 Task: Find connections with filter location Dampit with filter topic #personaltraining with filter profile language English with filter current company Coding Club with filter school St Anns High School (SSC) with filter industry Accommodation Services with filter service category Pricing Strategy with filter keywords title Business Analyst
Action: Mouse moved to (545, 61)
Screenshot: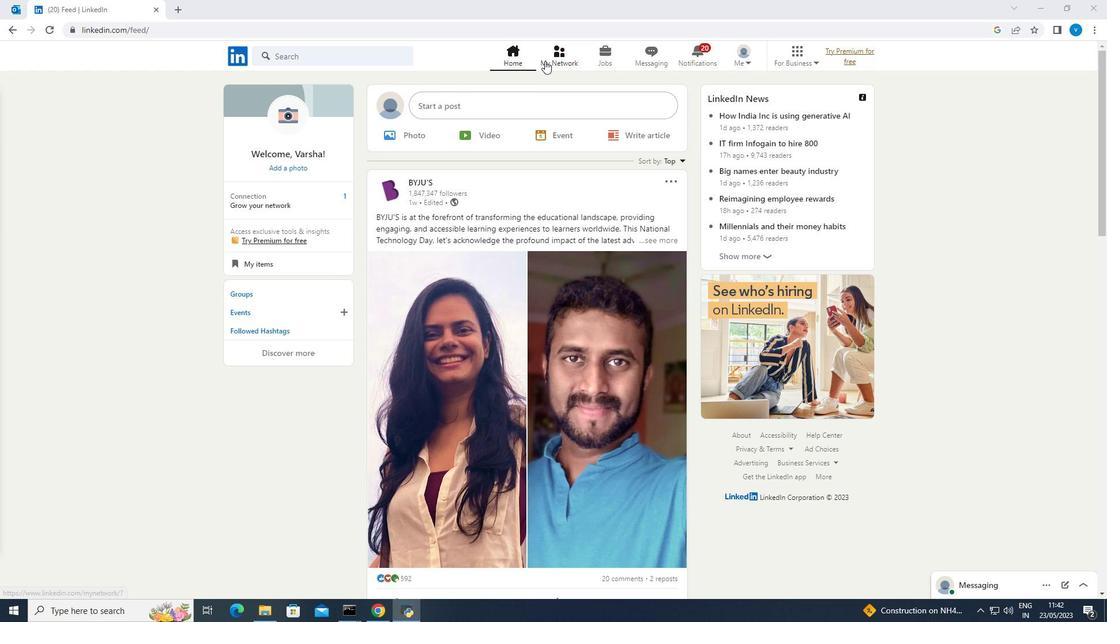 
Action: Mouse pressed left at (545, 61)
Screenshot: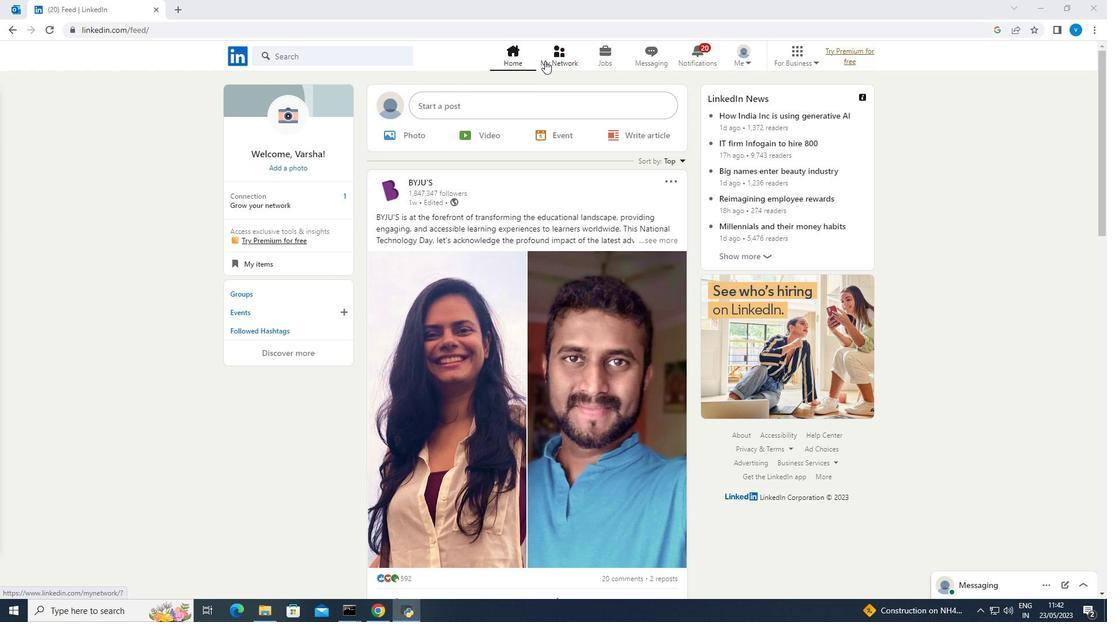 
Action: Mouse moved to (339, 123)
Screenshot: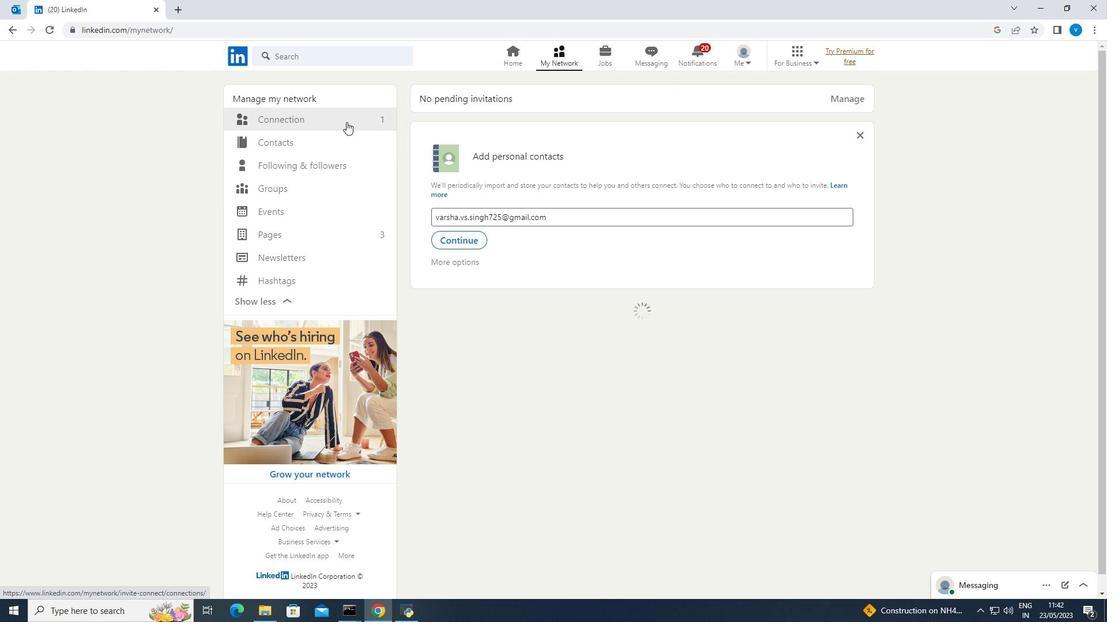 
Action: Mouse pressed left at (339, 123)
Screenshot: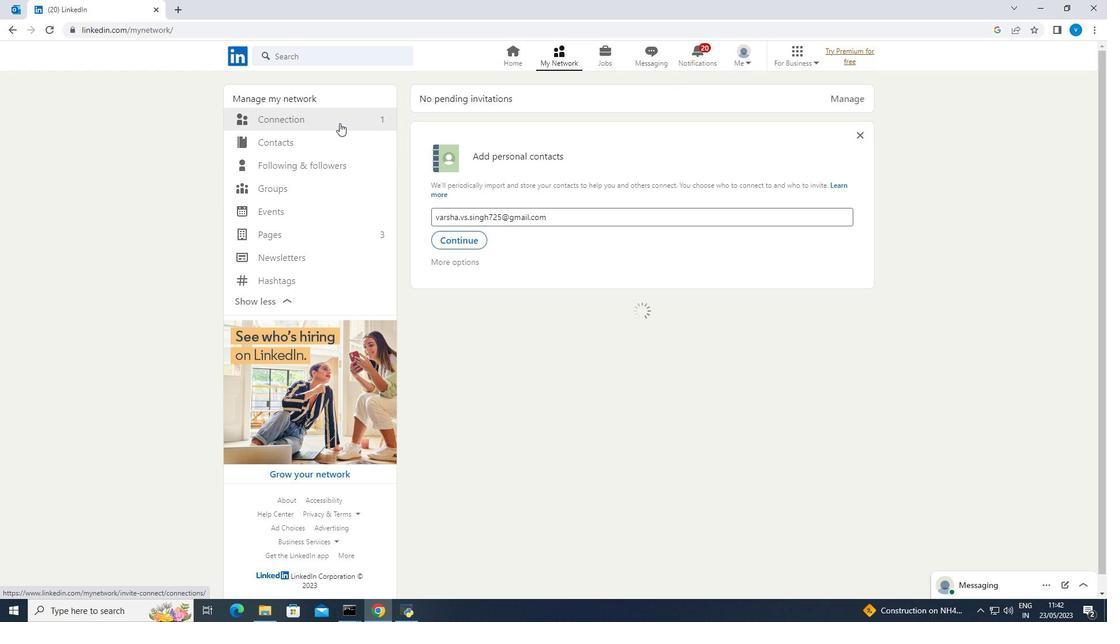 
Action: Mouse moved to (627, 119)
Screenshot: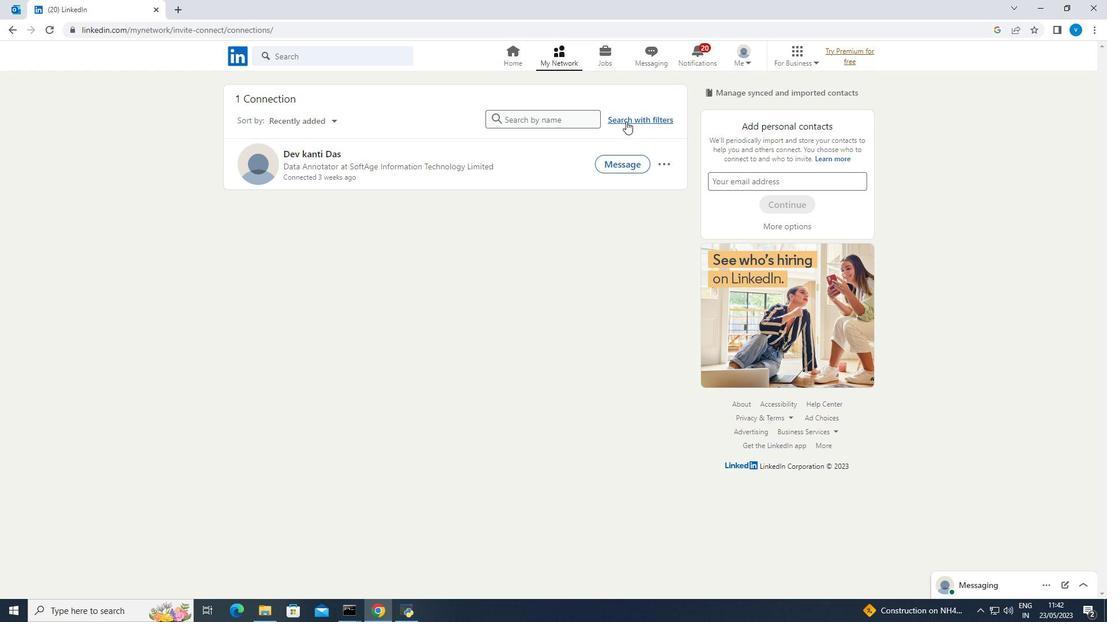 
Action: Mouse pressed left at (627, 119)
Screenshot: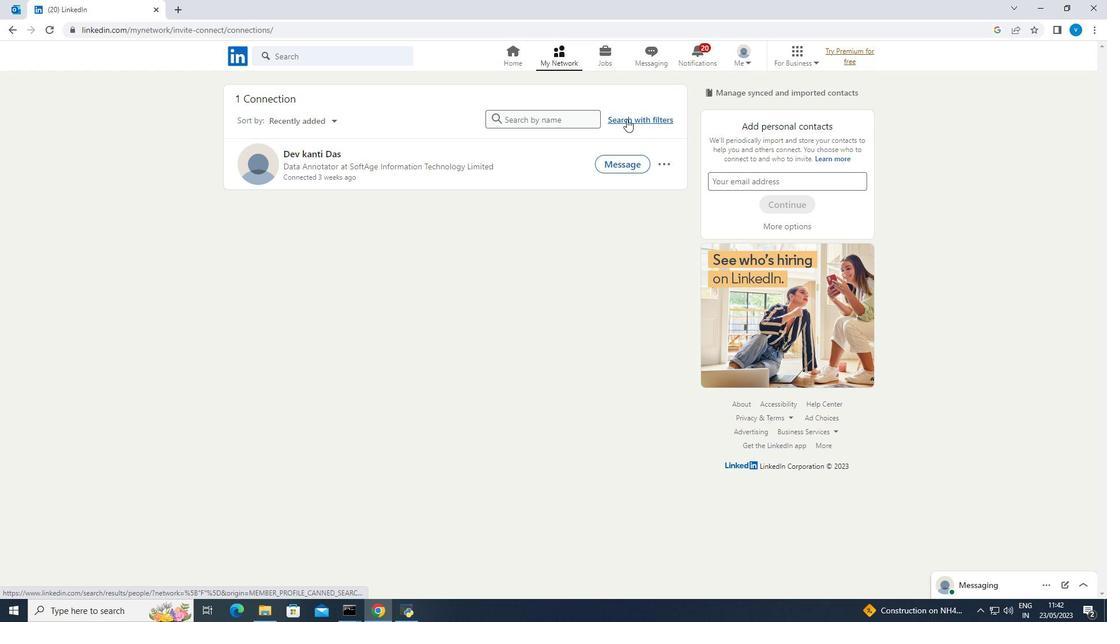 
Action: Mouse moved to (595, 89)
Screenshot: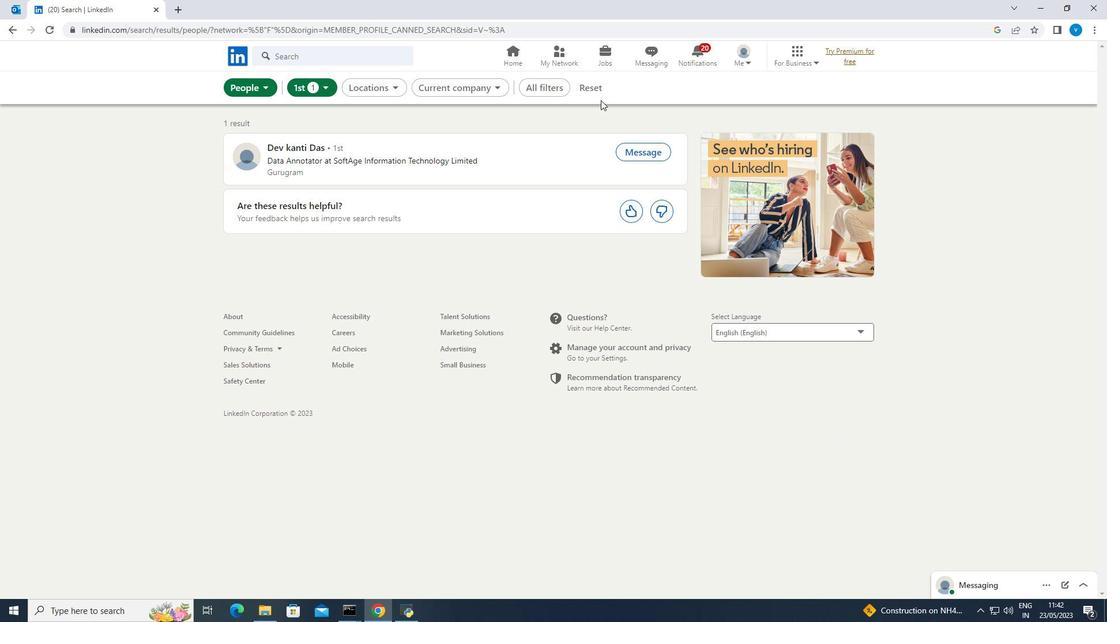 
Action: Mouse pressed left at (595, 89)
Screenshot: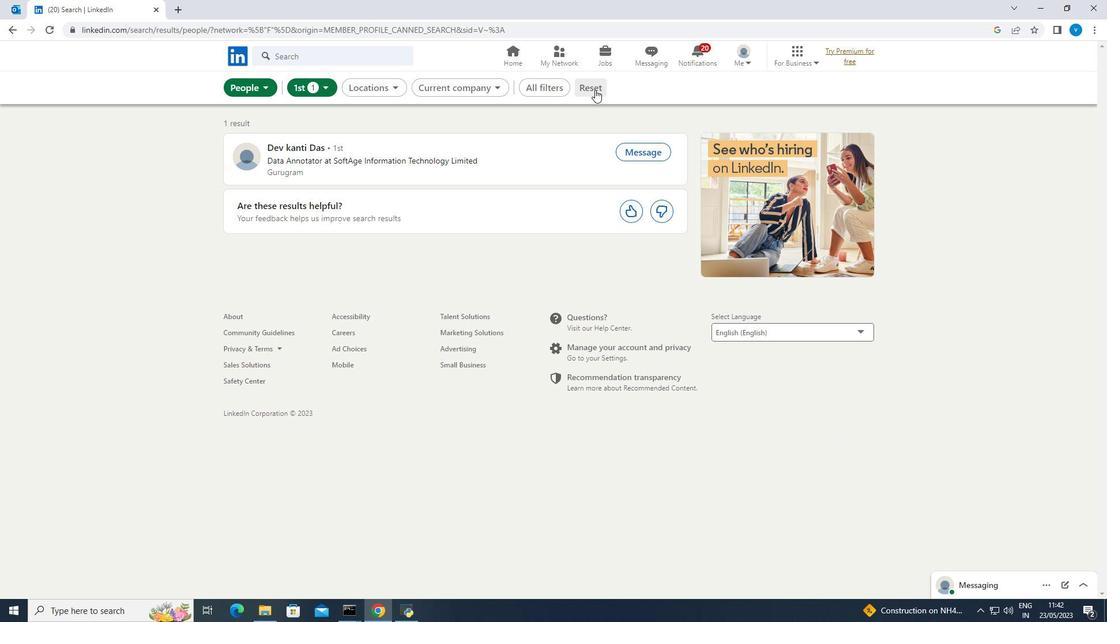 
Action: Mouse moved to (556, 91)
Screenshot: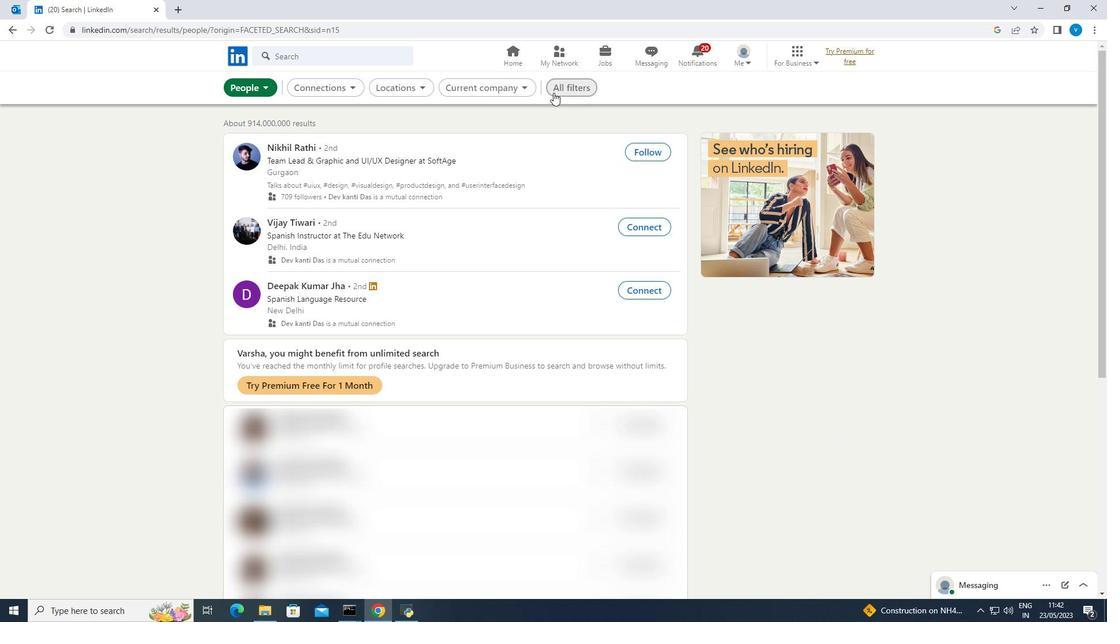 
Action: Mouse pressed left at (556, 91)
Screenshot: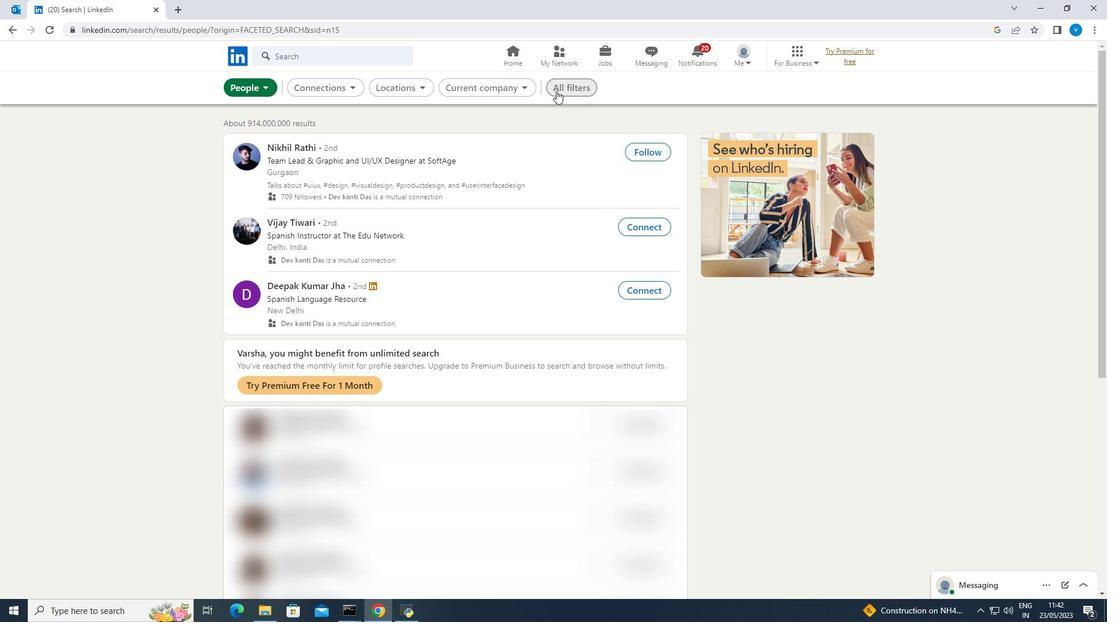
Action: Mouse moved to (839, 215)
Screenshot: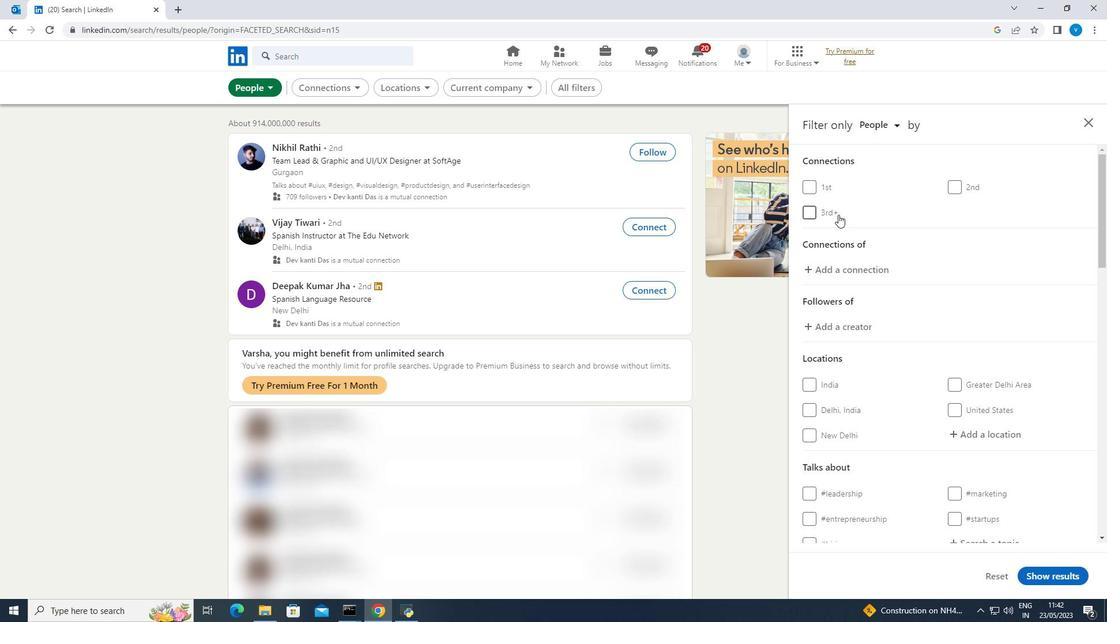 
Action: Mouse scrolled (839, 214) with delta (0, 0)
Screenshot: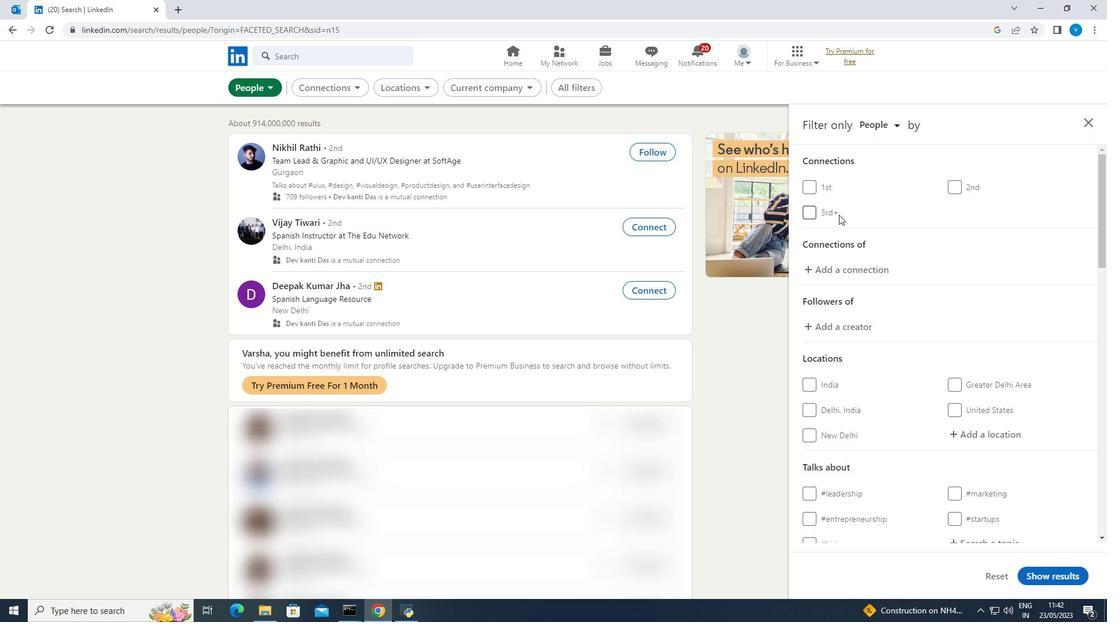 
Action: Mouse scrolled (839, 214) with delta (0, 0)
Screenshot: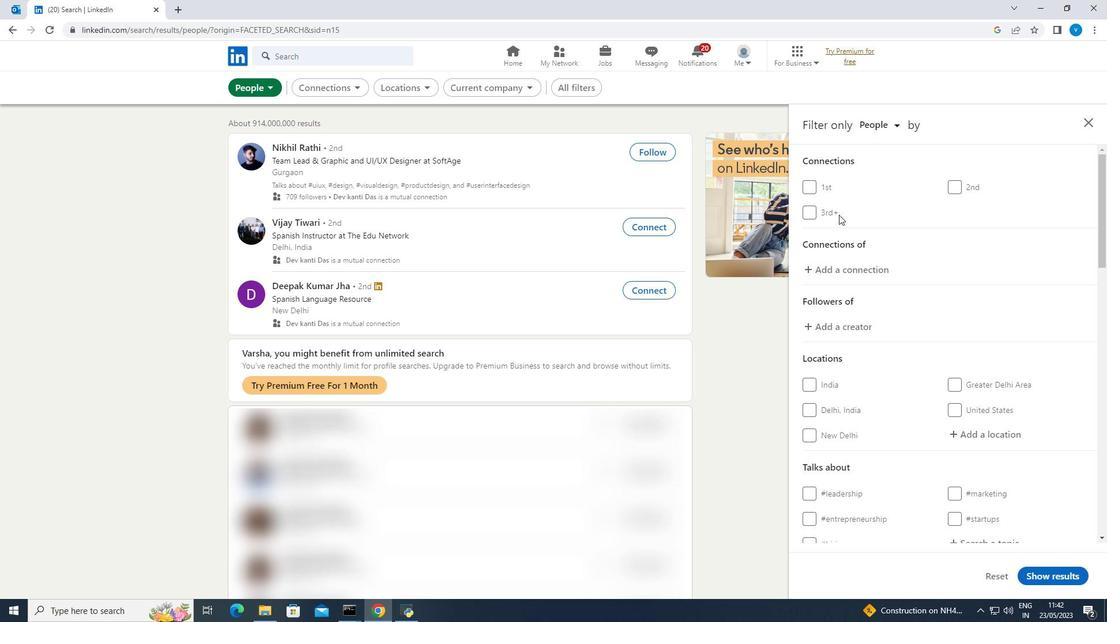 
Action: Mouse scrolled (839, 214) with delta (0, 0)
Screenshot: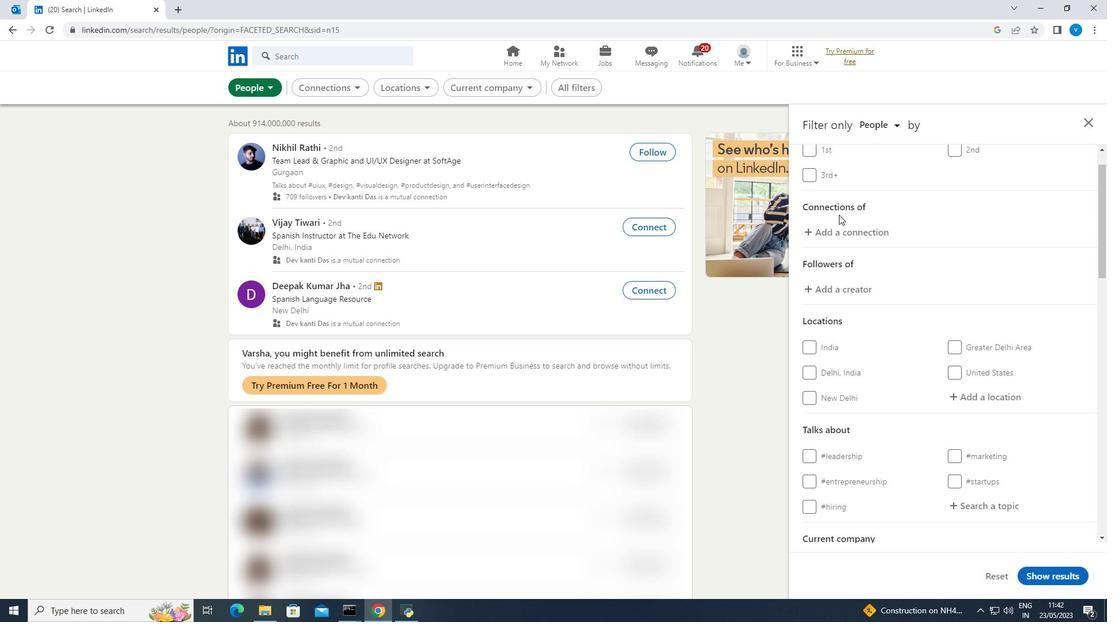 
Action: Mouse moved to (951, 256)
Screenshot: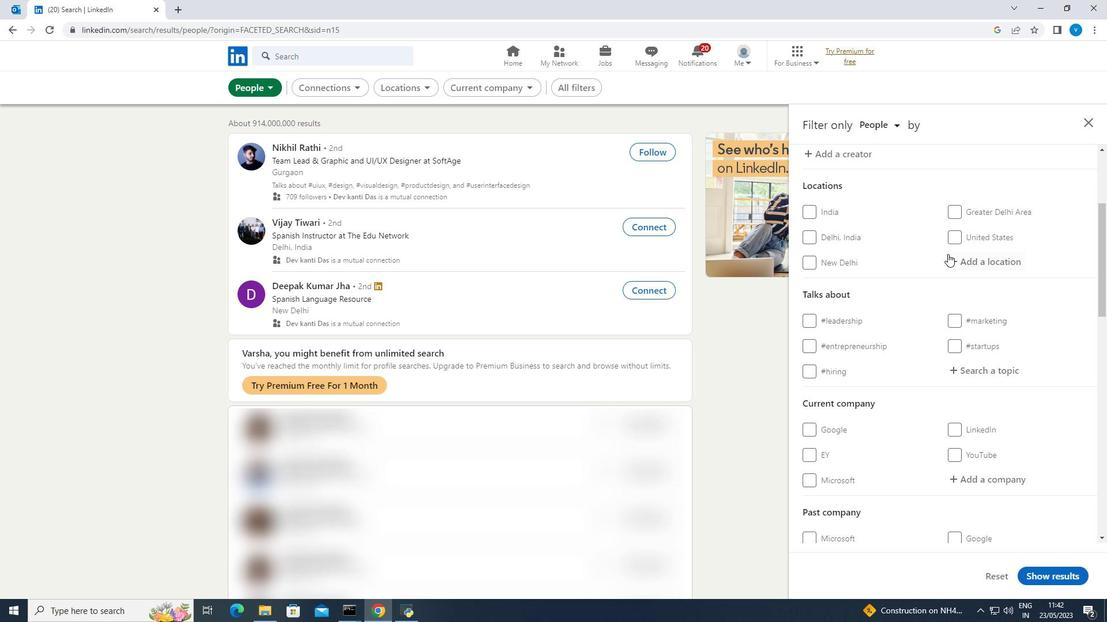 
Action: Mouse pressed left at (951, 256)
Screenshot: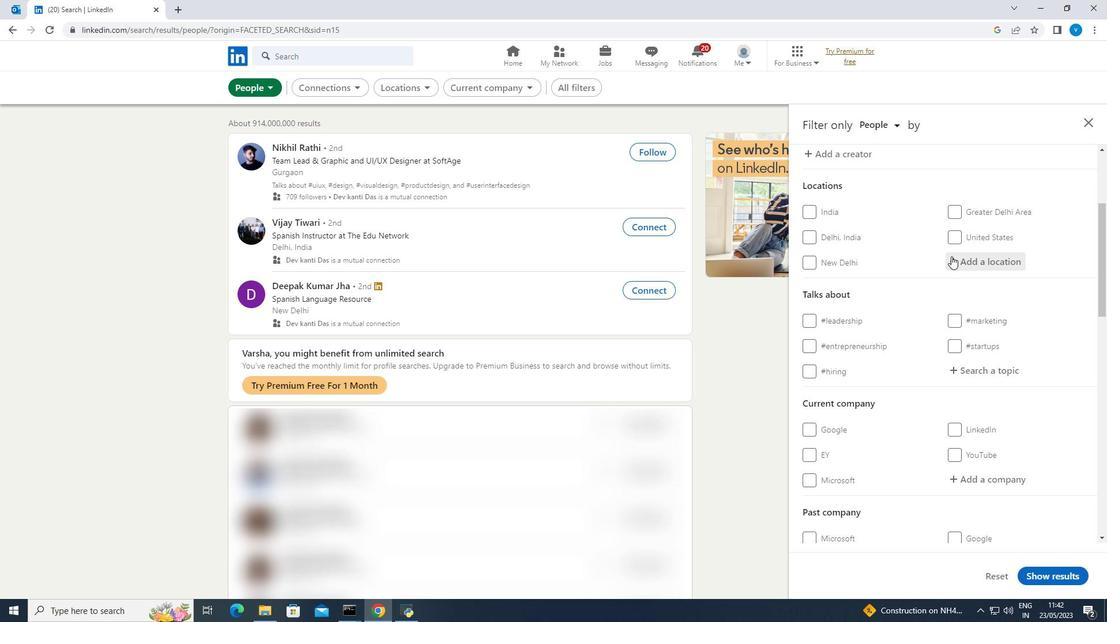 
Action: Mouse moved to (907, 269)
Screenshot: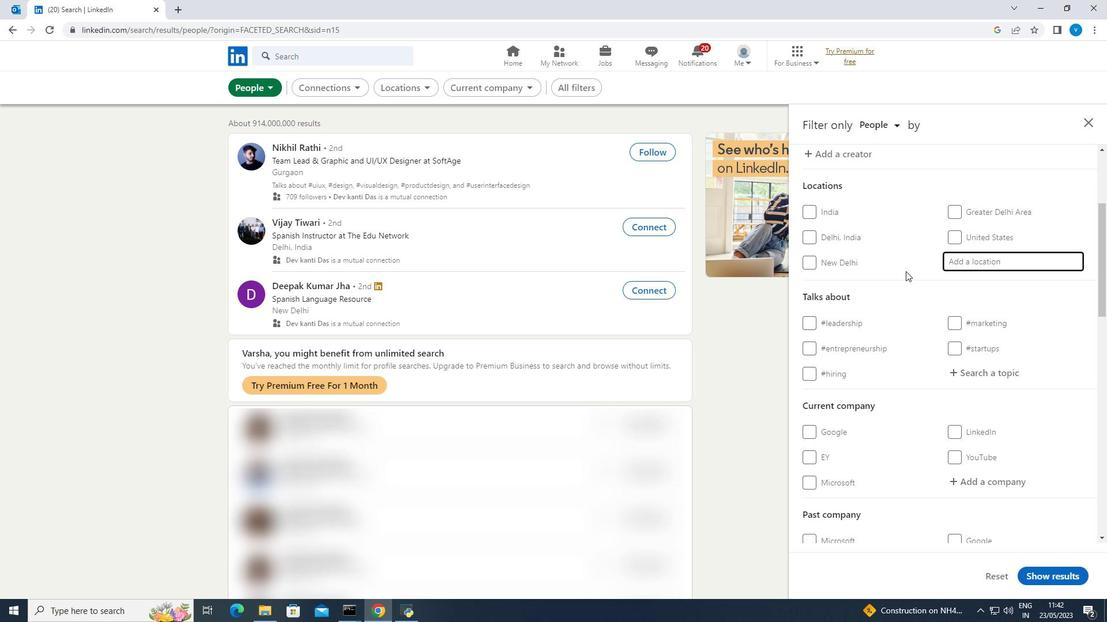 
Action: Key pressed <Key.shift><Key.shift><Key.shift><Key.shift><Key.shift>Dampit
Screenshot: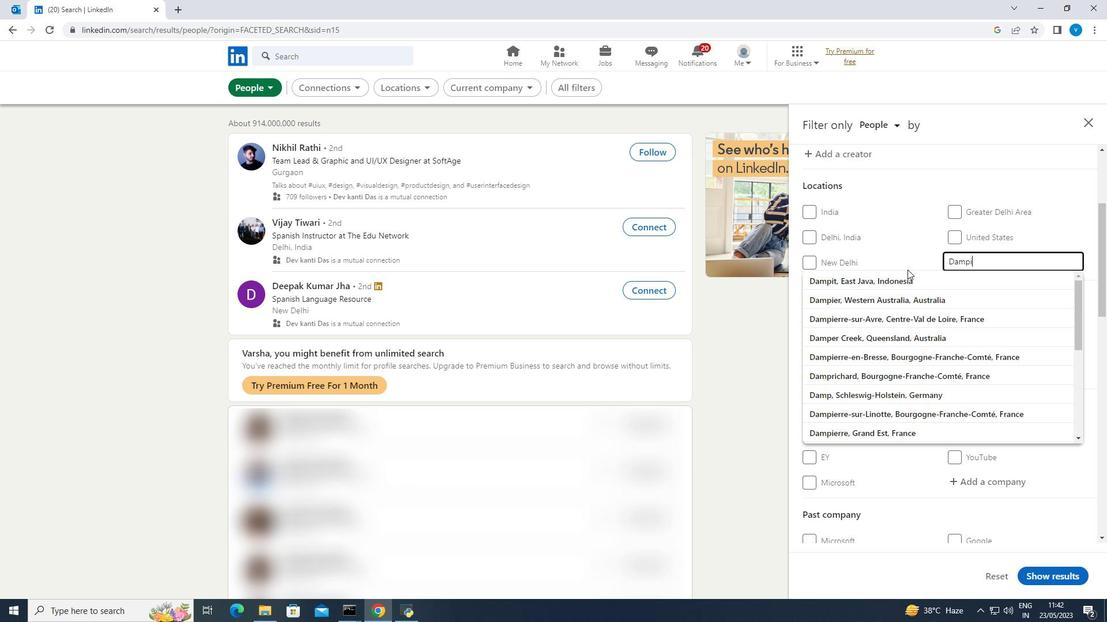
Action: Mouse moved to (980, 374)
Screenshot: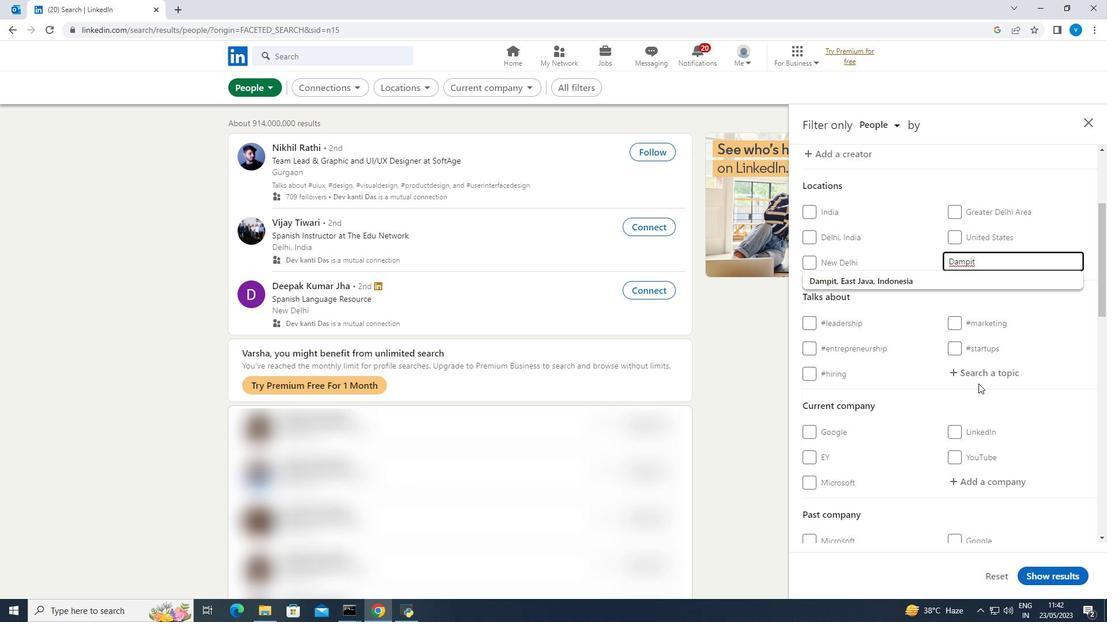 
Action: Mouse pressed left at (980, 374)
Screenshot: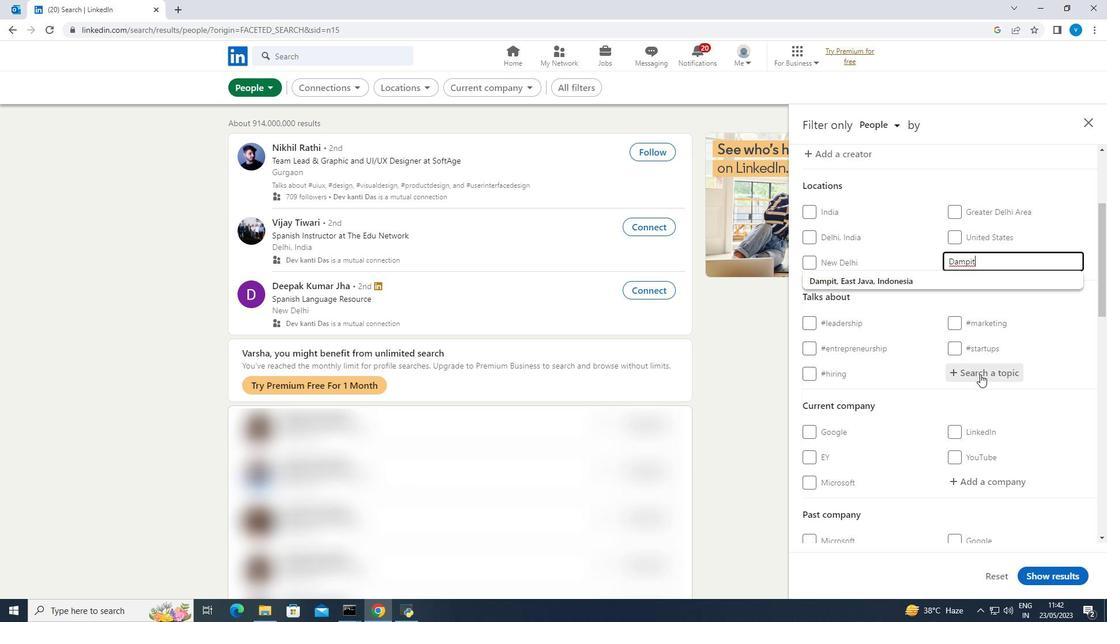 
Action: Mouse moved to (974, 370)
Screenshot: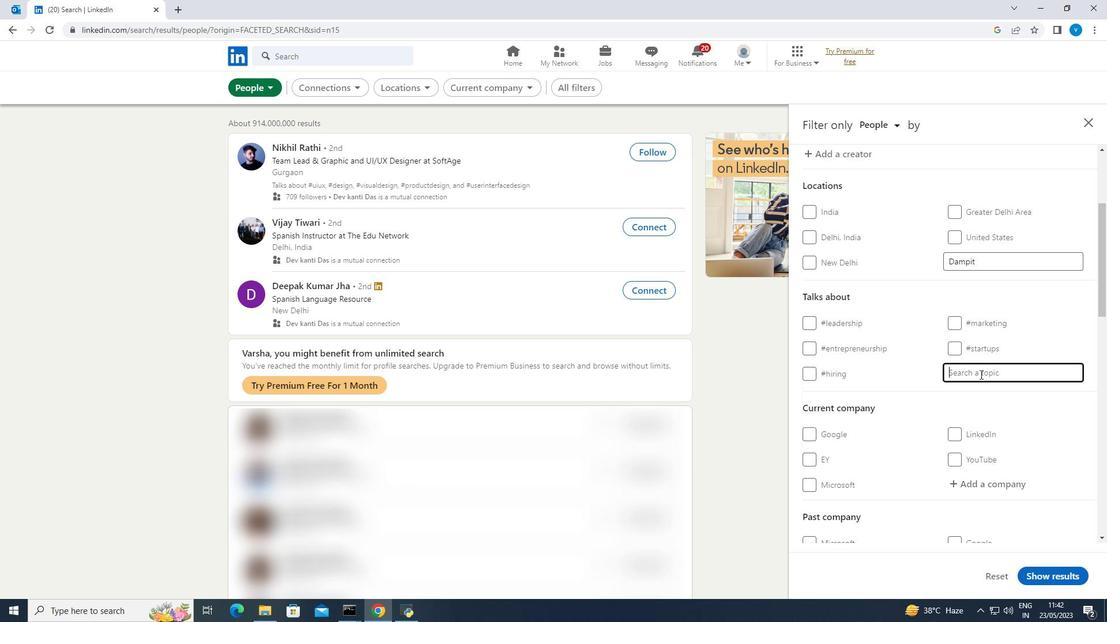 
Action: Key pressed personaltraining
Screenshot: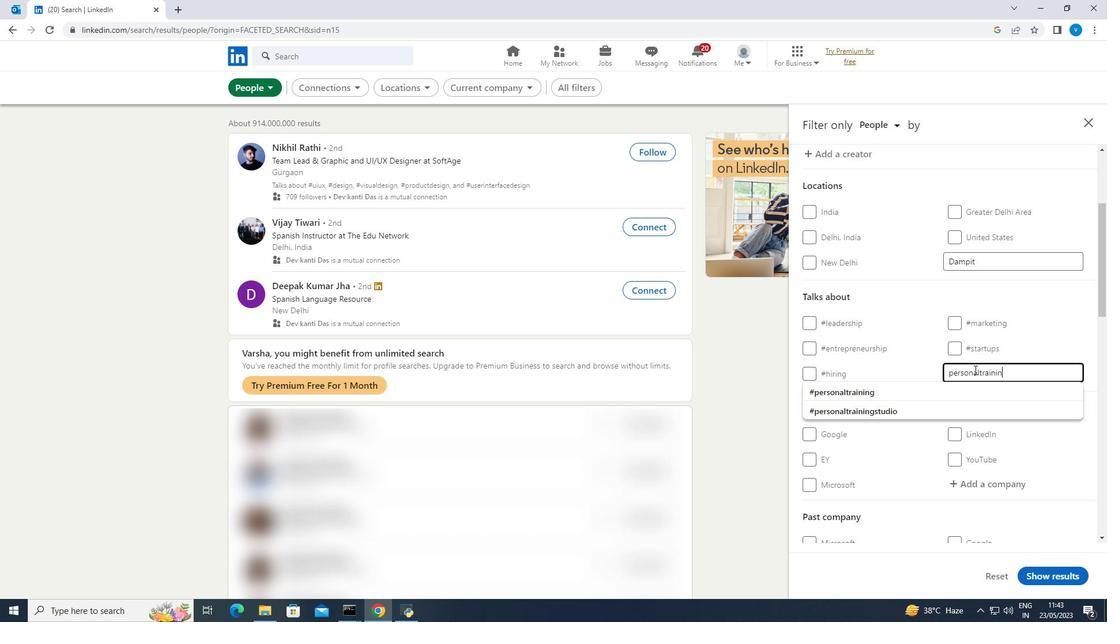 
Action: Mouse moved to (869, 390)
Screenshot: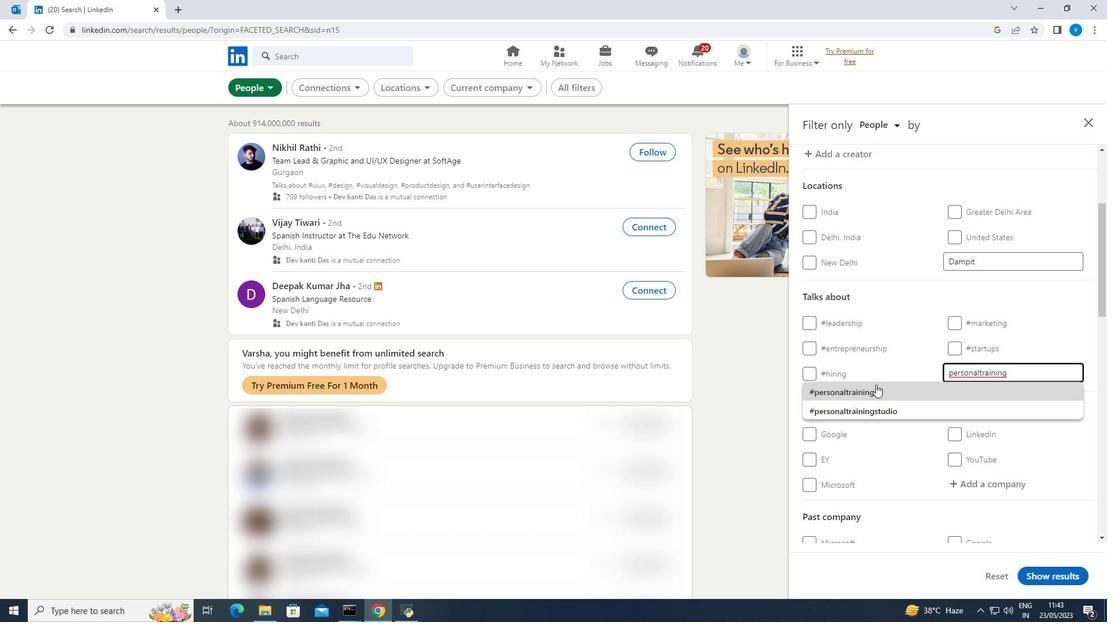 
Action: Mouse pressed left at (869, 390)
Screenshot: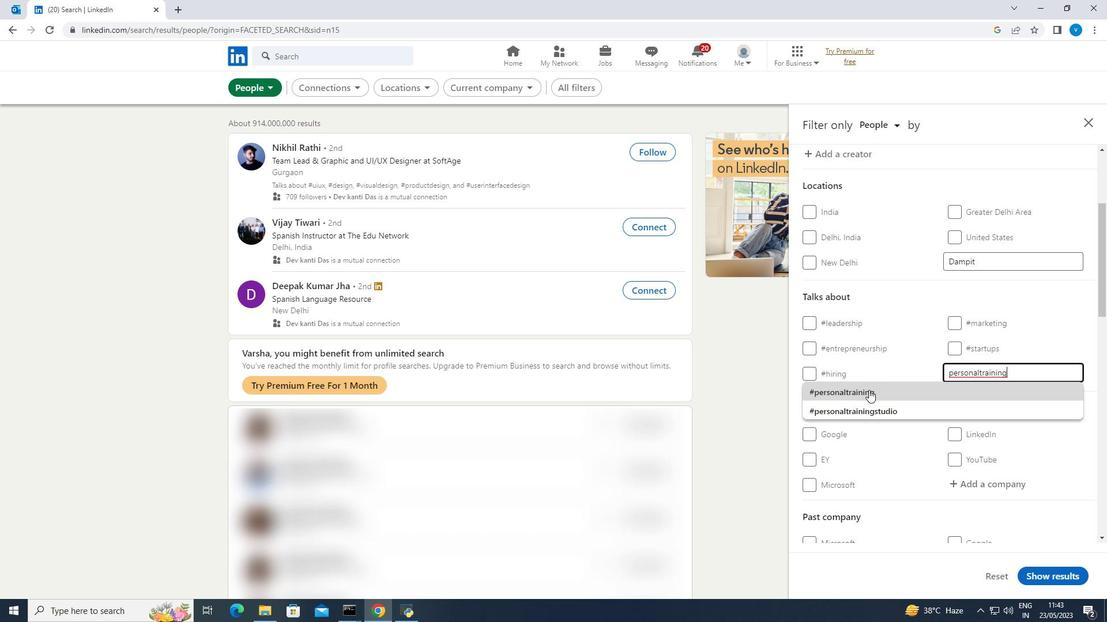 
Action: Mouse scrolled (869, 389) with delta (0, 0)
Screenshot: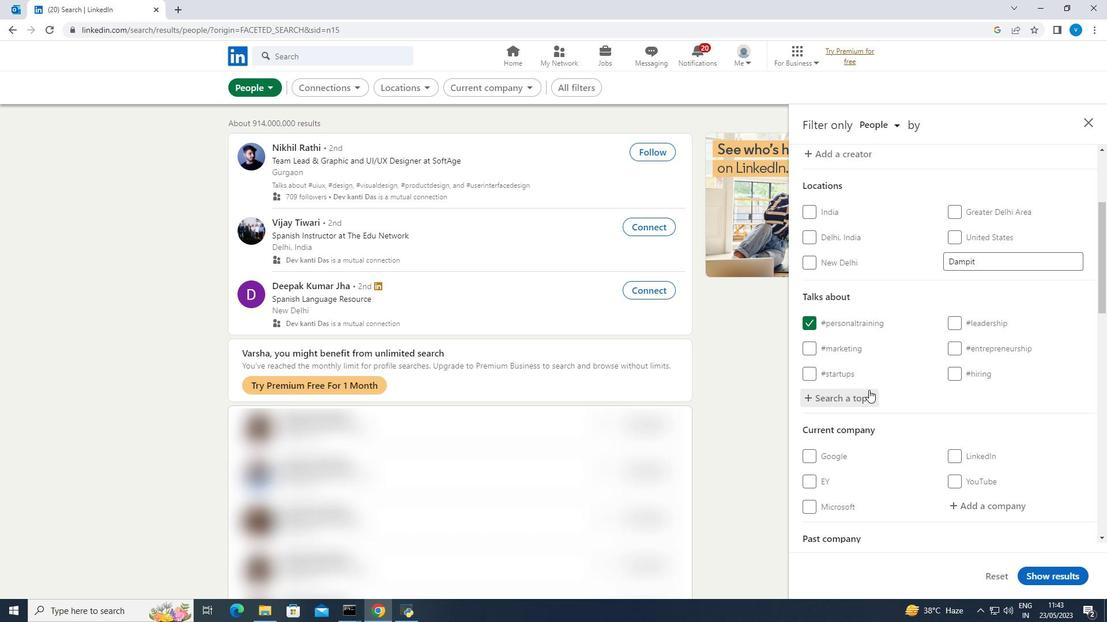 
Action: Mouse scrolled (869, 389) with delta (0, 0)
Screenshot: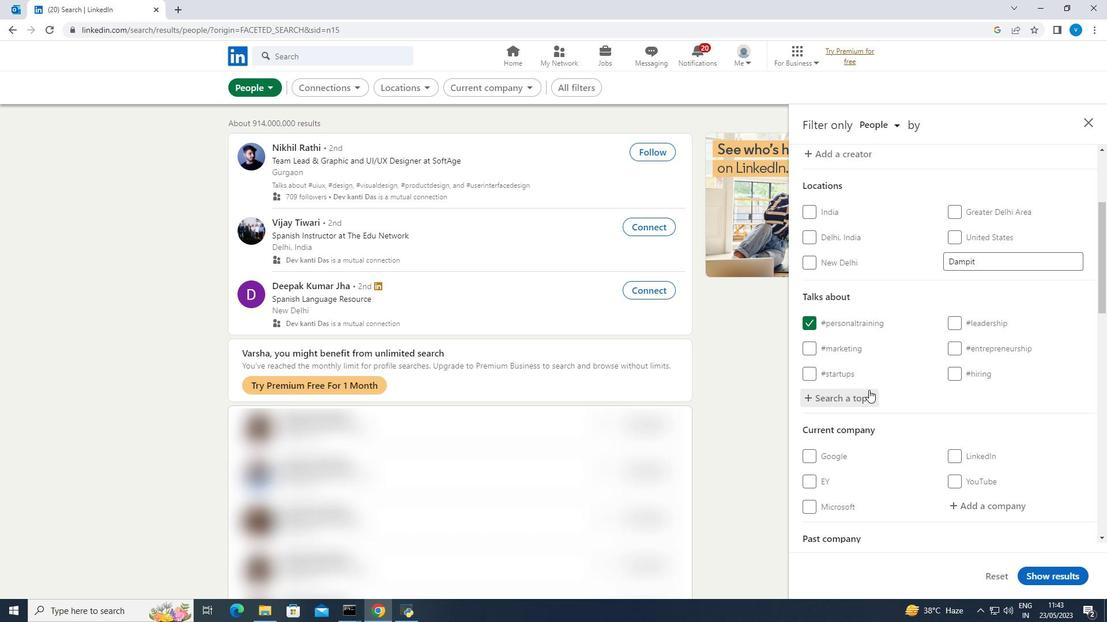 
Action: Mouse scrolled (869, 389) with delta (0, 0)
Screenshot: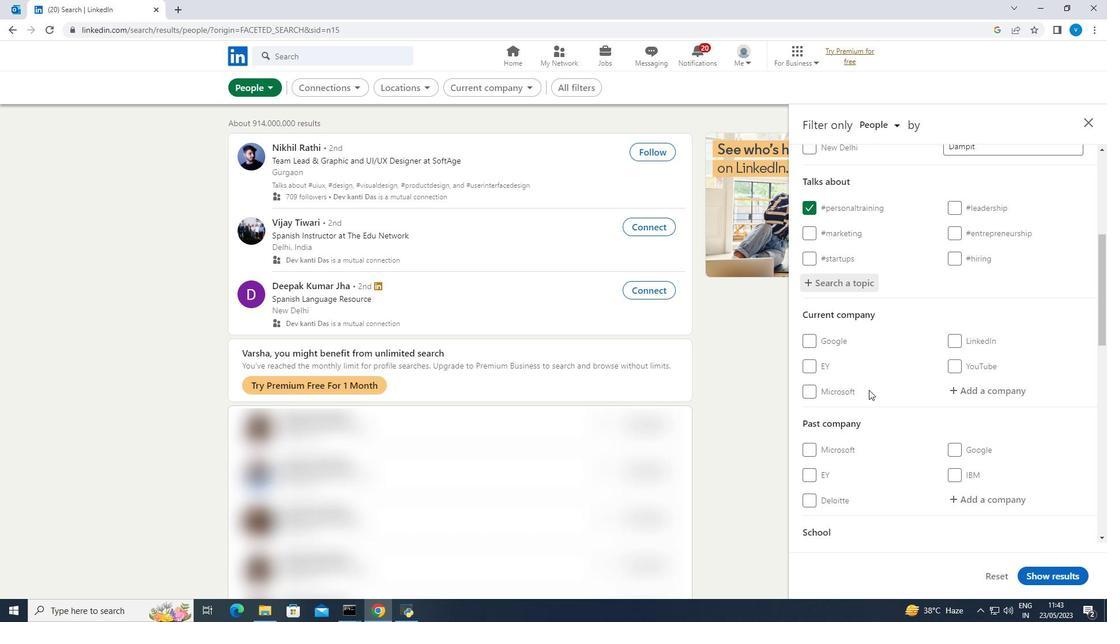 
Action: Mouse scrolled (869, 389) with delta (0, 0)
Screenshot: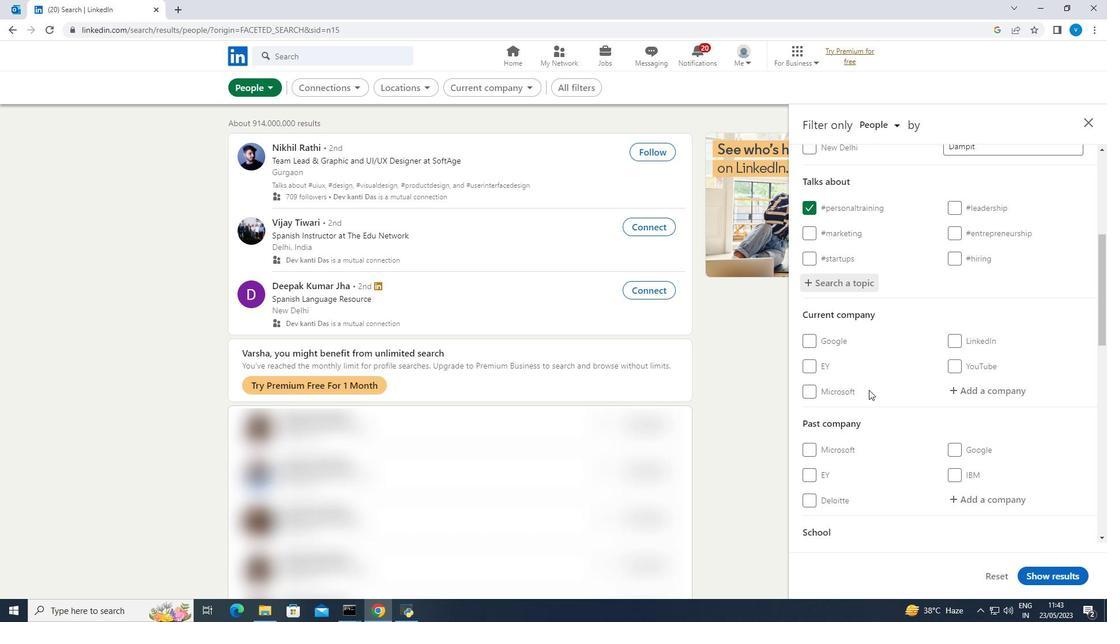 
Action: Mouse scrolled (869, 389) with delta (0, 0)
Screenshot: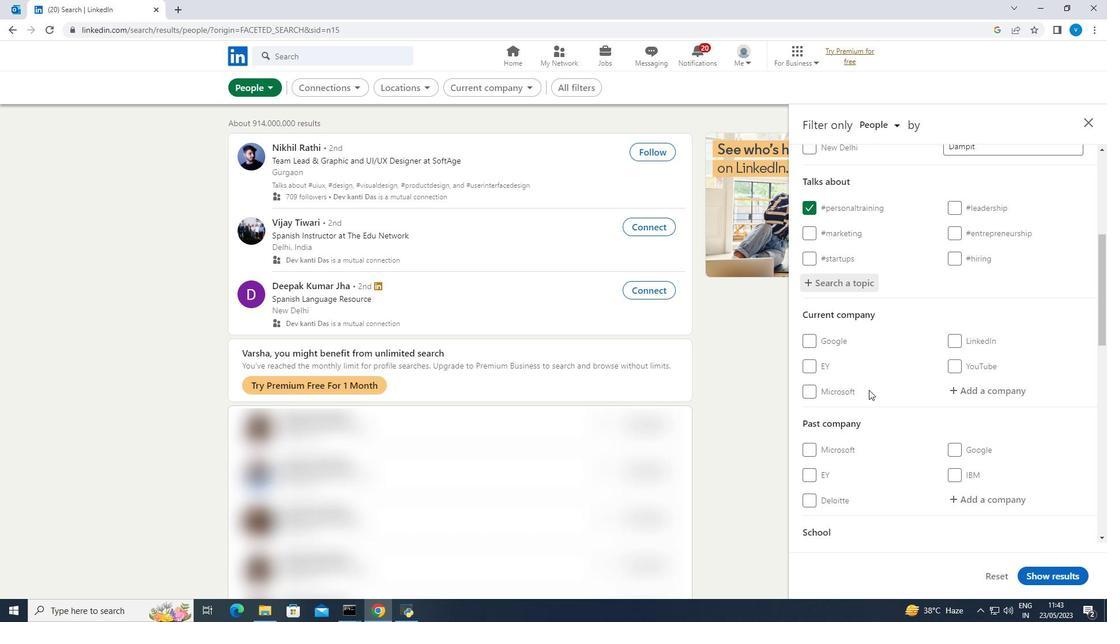 
Action: Mouse moved to (876, 402)
Screenshot: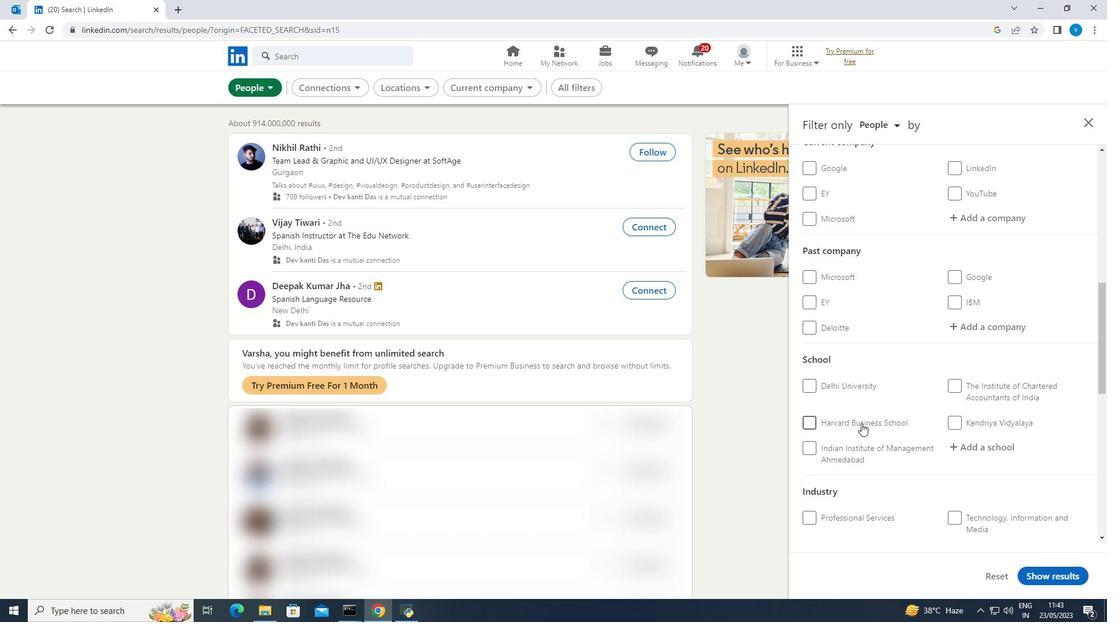 
Action: Mouse scrolled (876, 402) with delta (0, 0)
Screenshot: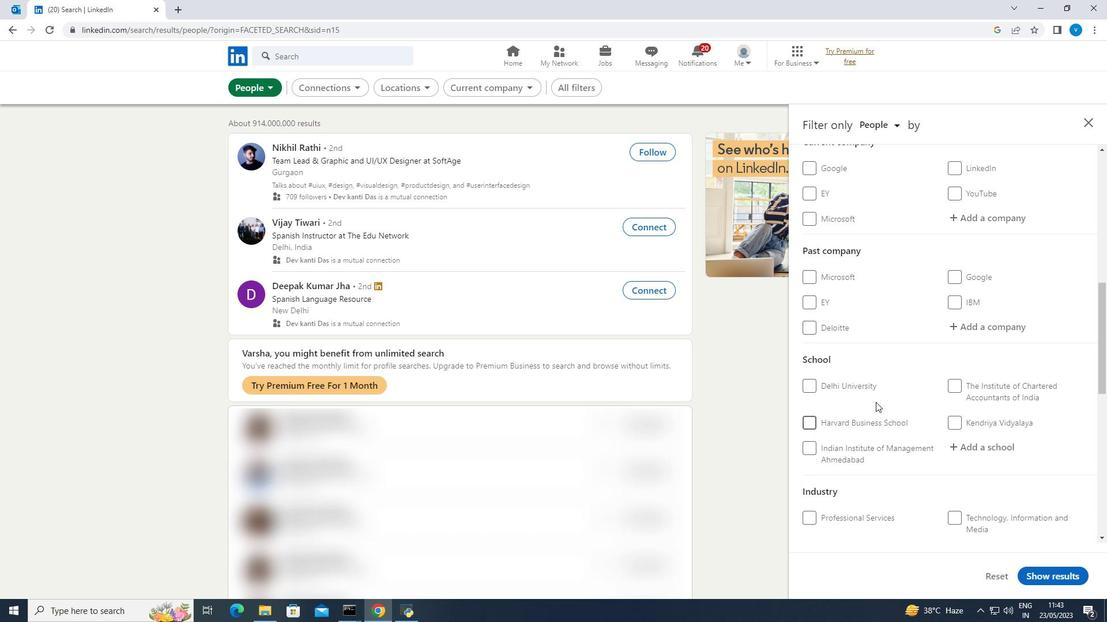 
Action: Mouse scrolled (876, 402) with delta (0, 0)
Screenshot: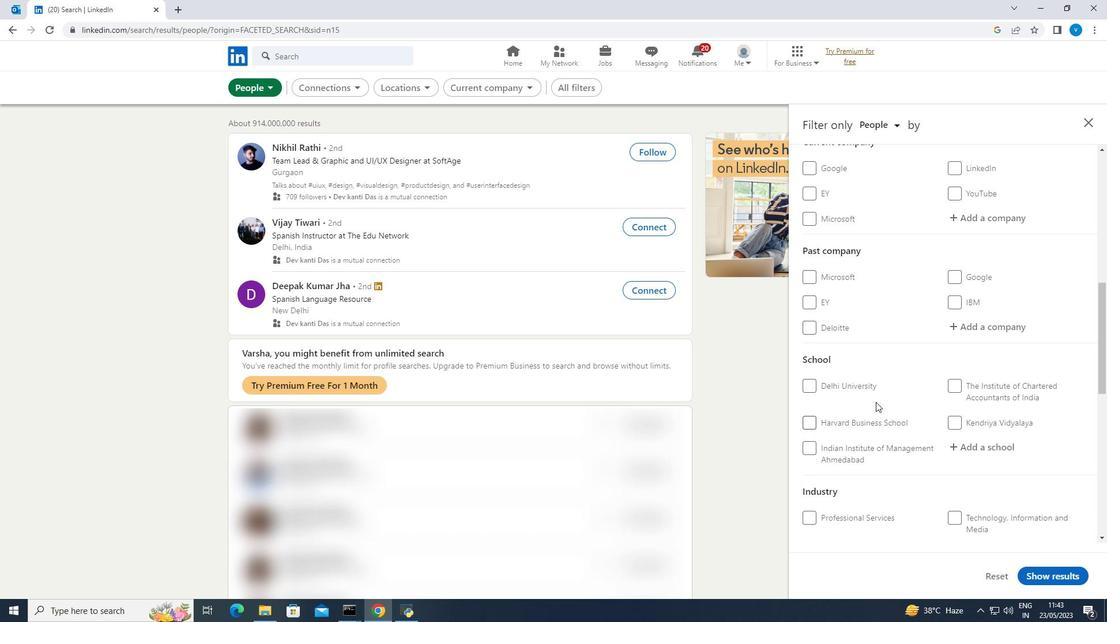 
Action: Mouse scrolled (876, 402) with delta (0, 0)
Screenshot: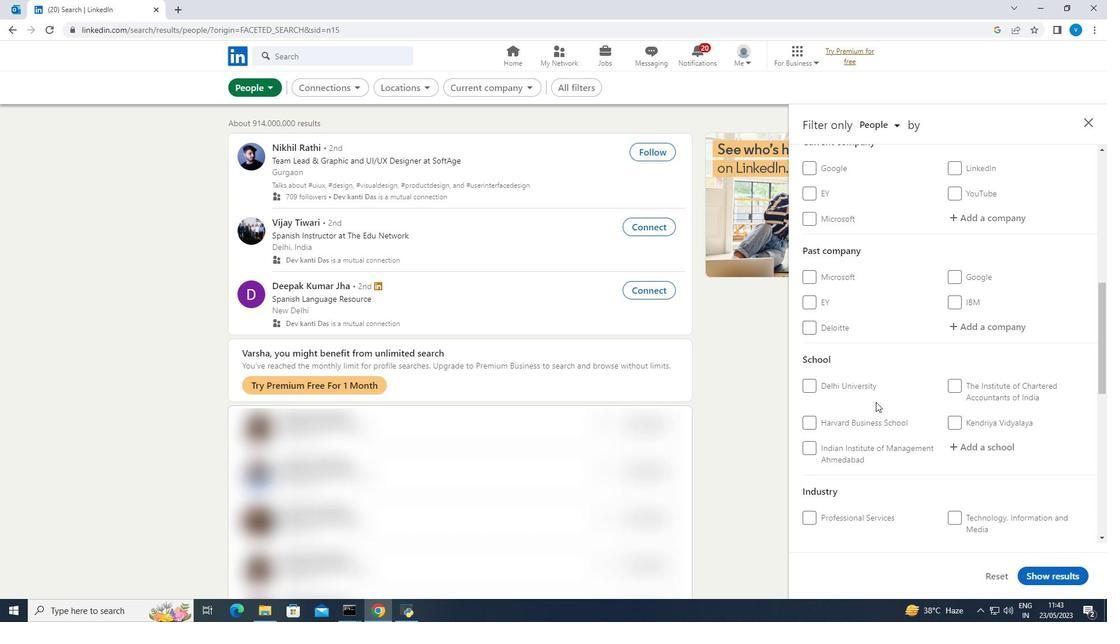 
Action: Mouse scrolled (876, 402) with delta (0, 0)
Screenshot: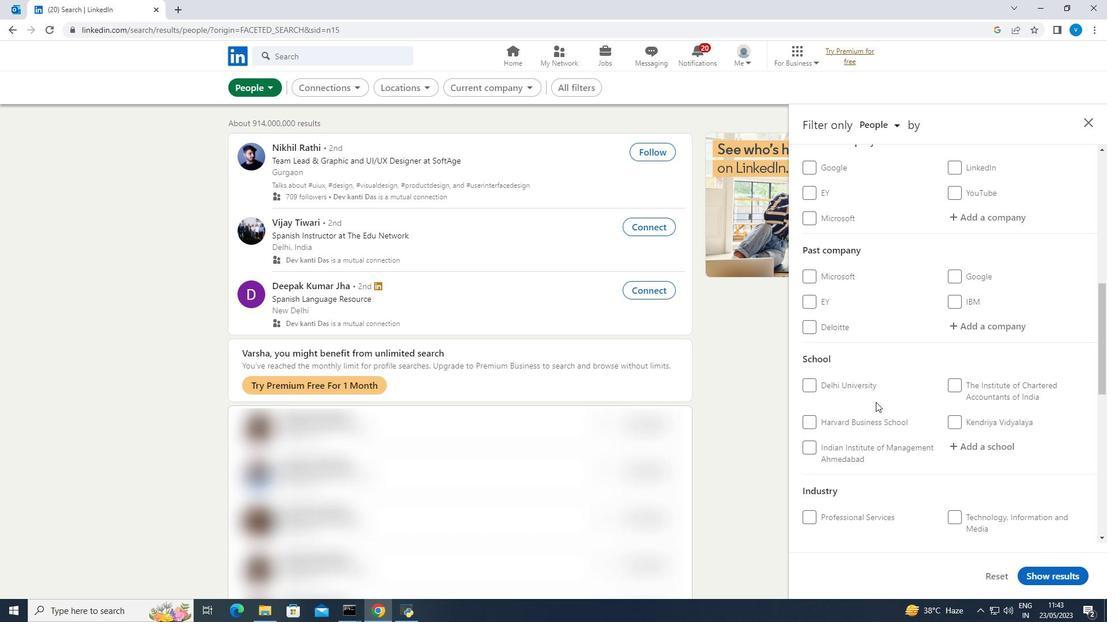 
Action: Mouse moved to (812, 418)
Screenshot: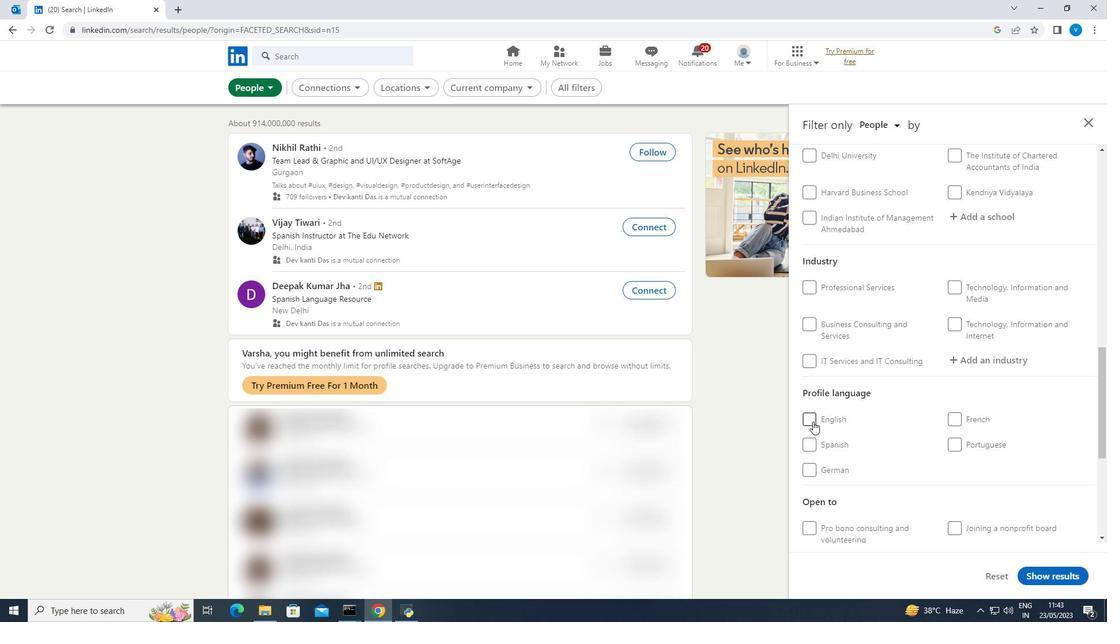 
Action: Mouse pressed left at (812, 418)
Screenshot: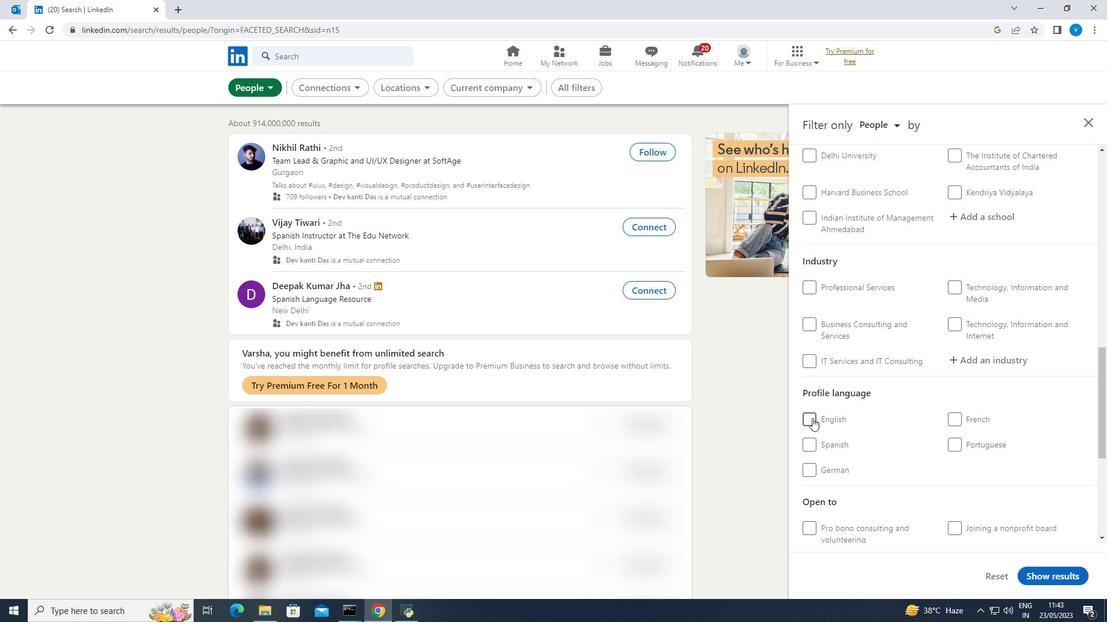 
Action: Mouse moved to (862, 415)
Screenshot: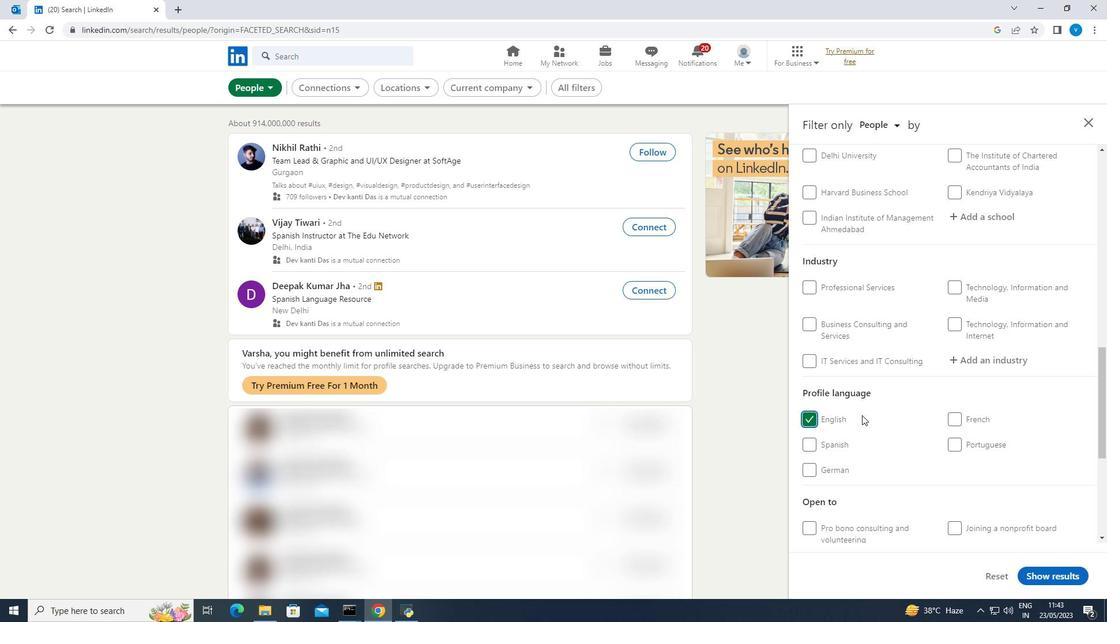 
Action: Mouse scrolled (862, 415) with delta (0, 0)
Screenshot: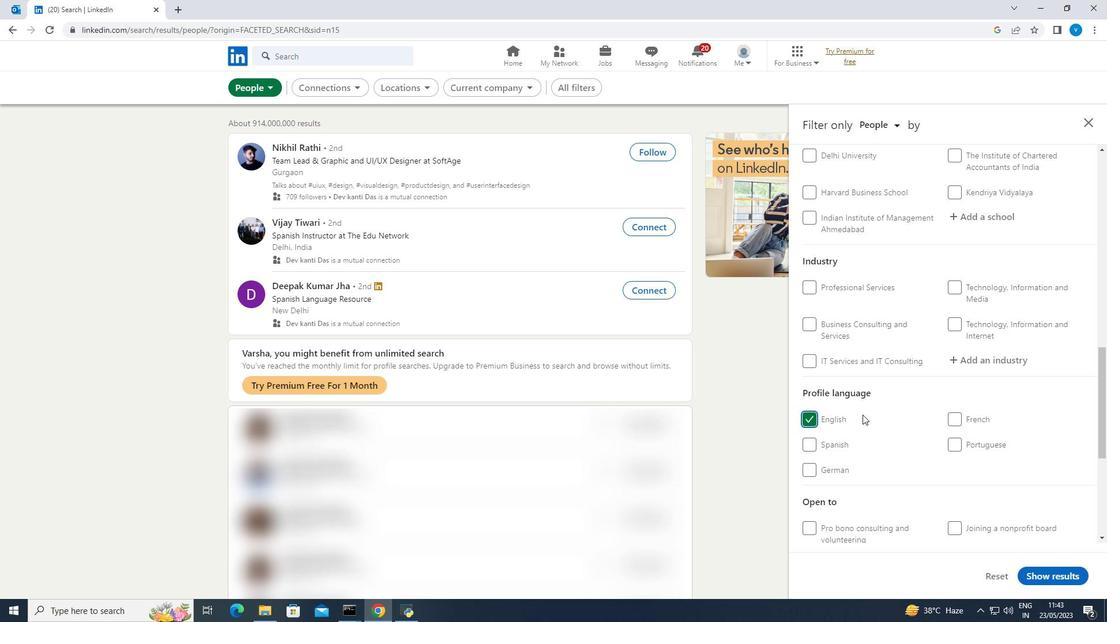 
Action: Mouse scrolled (862, 415) with delta (0, 0)
Screenshot: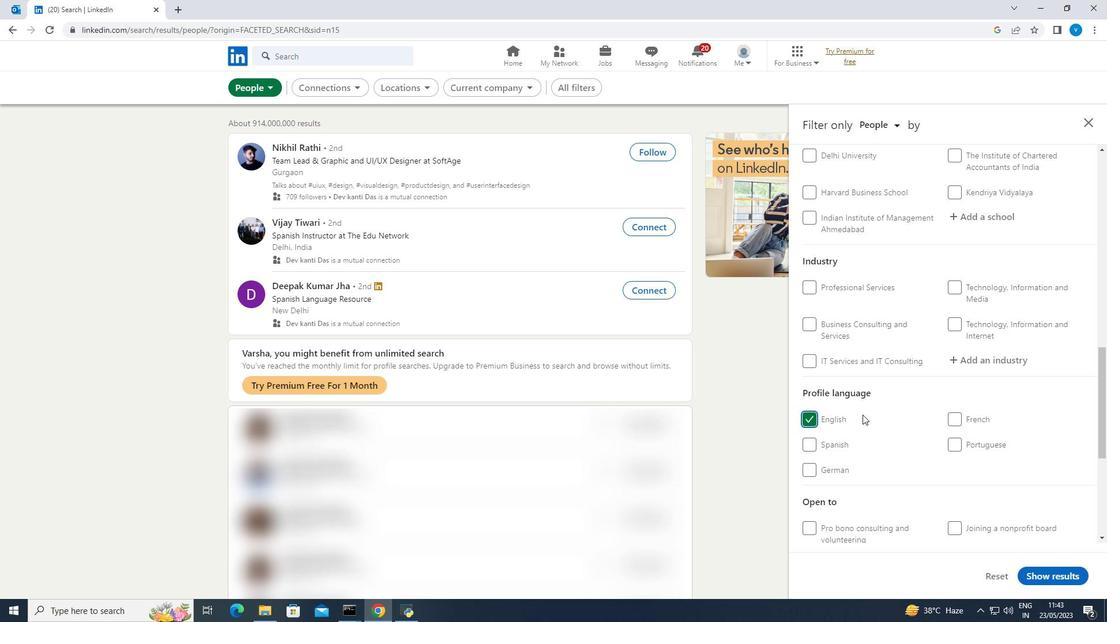 
Action: Mouse moved to (876, 406)
Screenshot: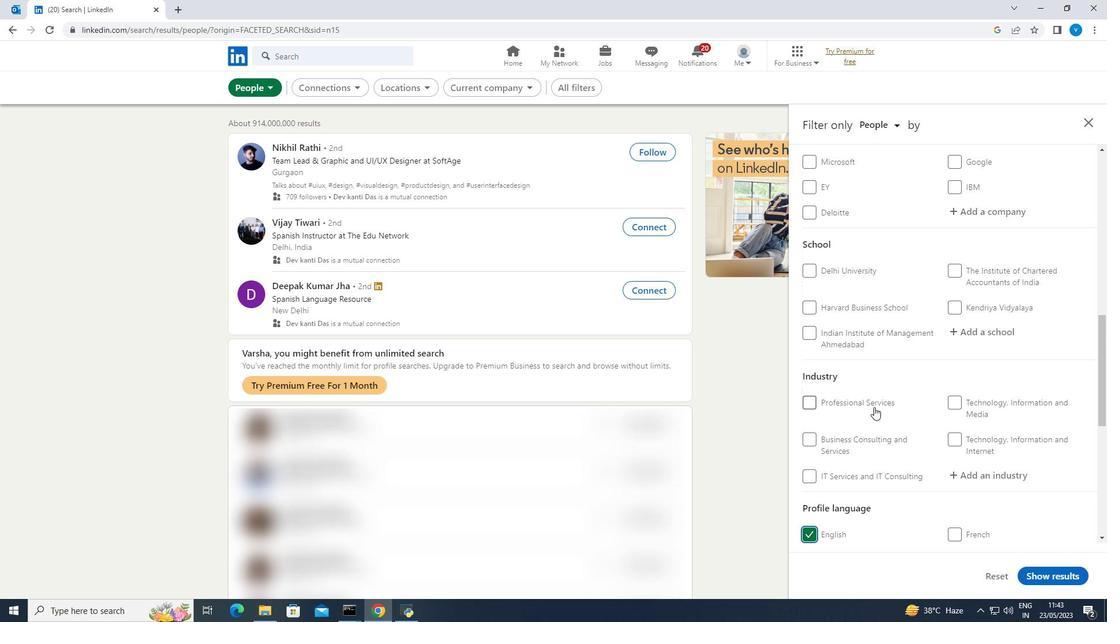 
Action: Mouse scrolled (876, 406) with delta (0, 0)
Screenshot: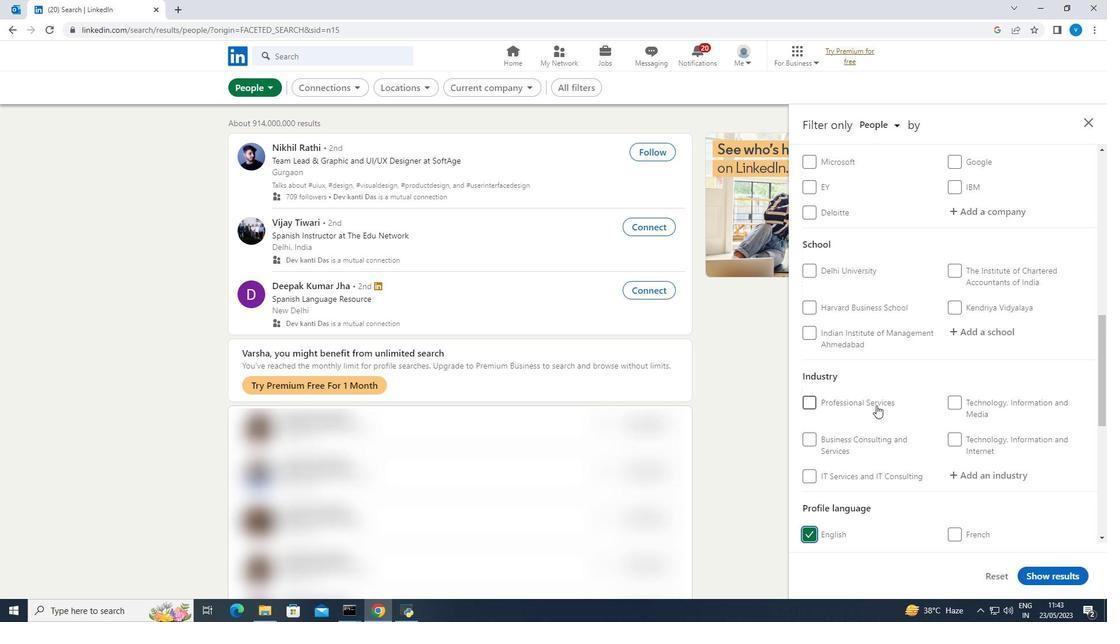 
Action: Mouse scrolled (876, 406) with delta (0, 0)
Screenshot: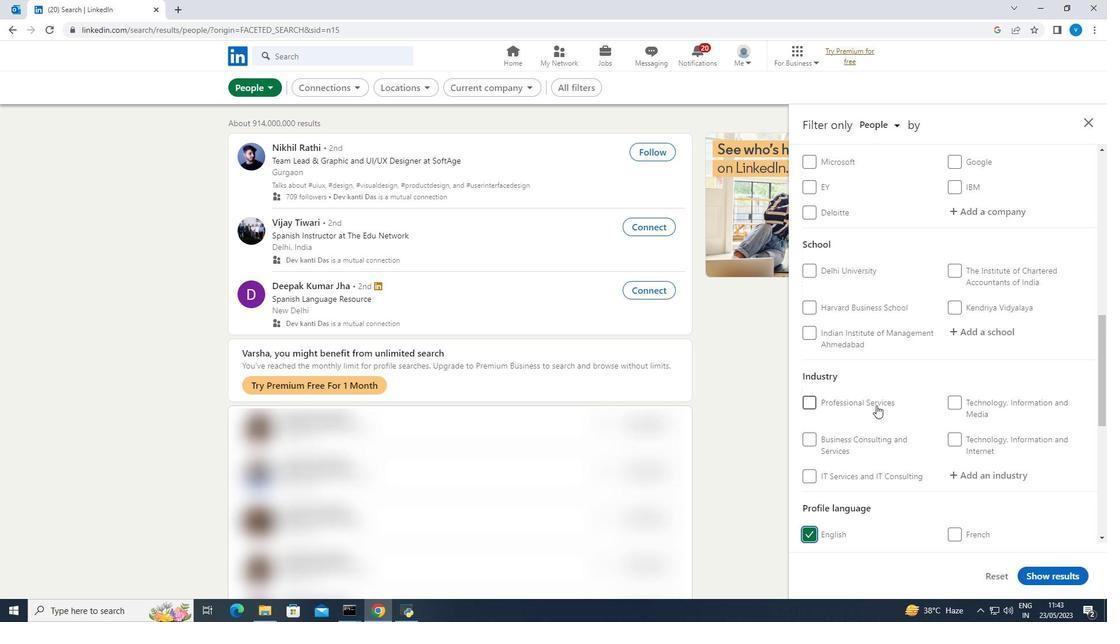 
Action: Mouse moved to (877, 406)
Screenshot: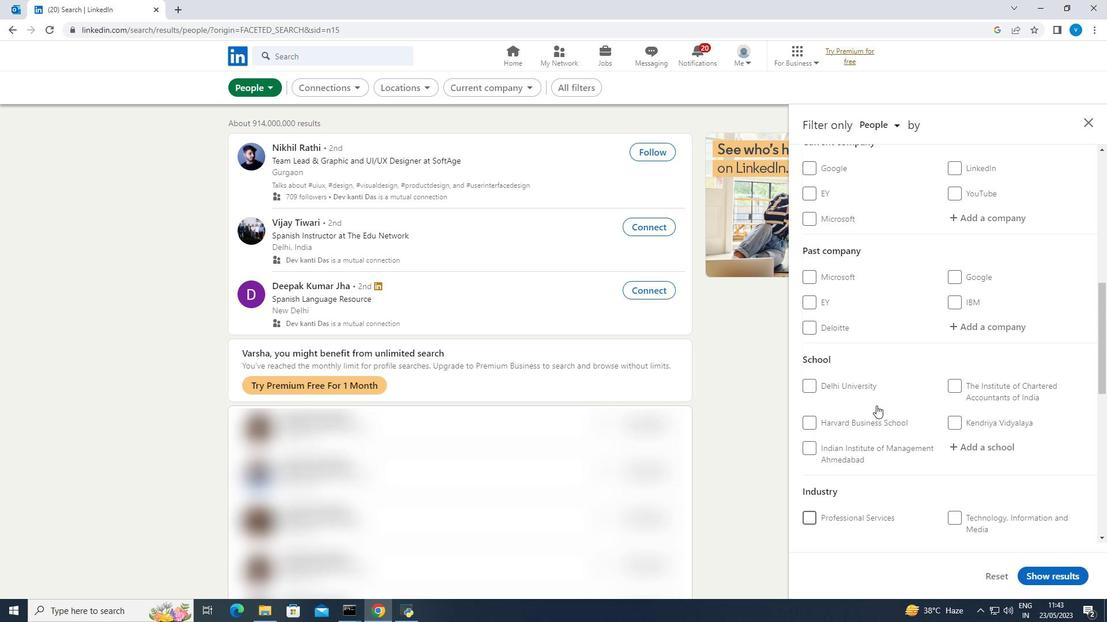 
Action: Mouse scrolled (877, 406) with delta (0, 0)
Screenshot: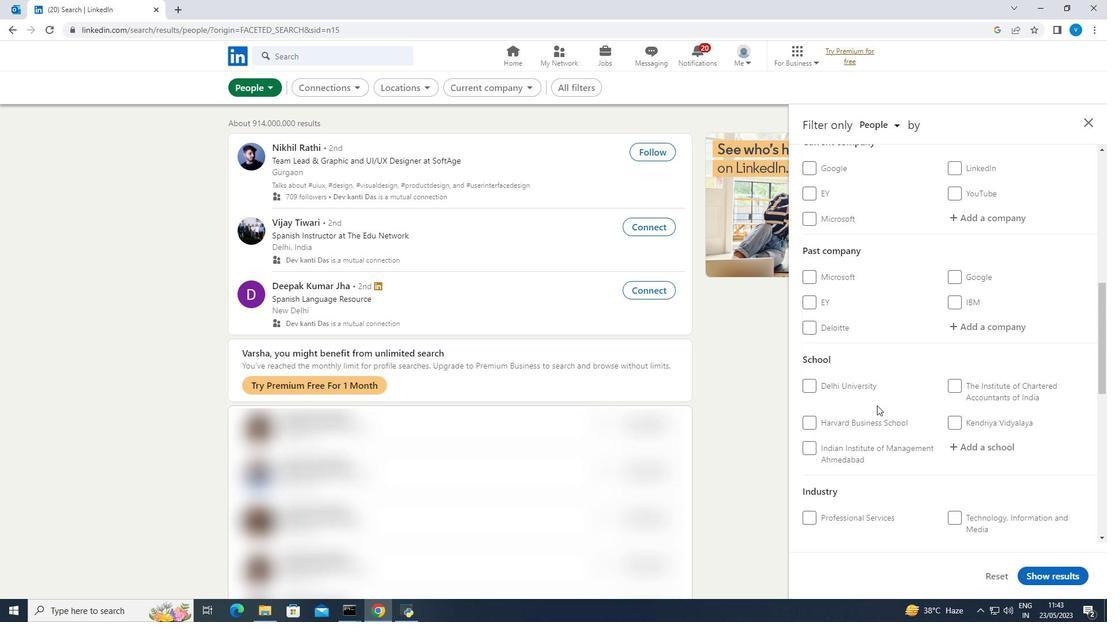 
Action: Mouse scrolled (877, 406) with delta (0, 0)
Screenshot: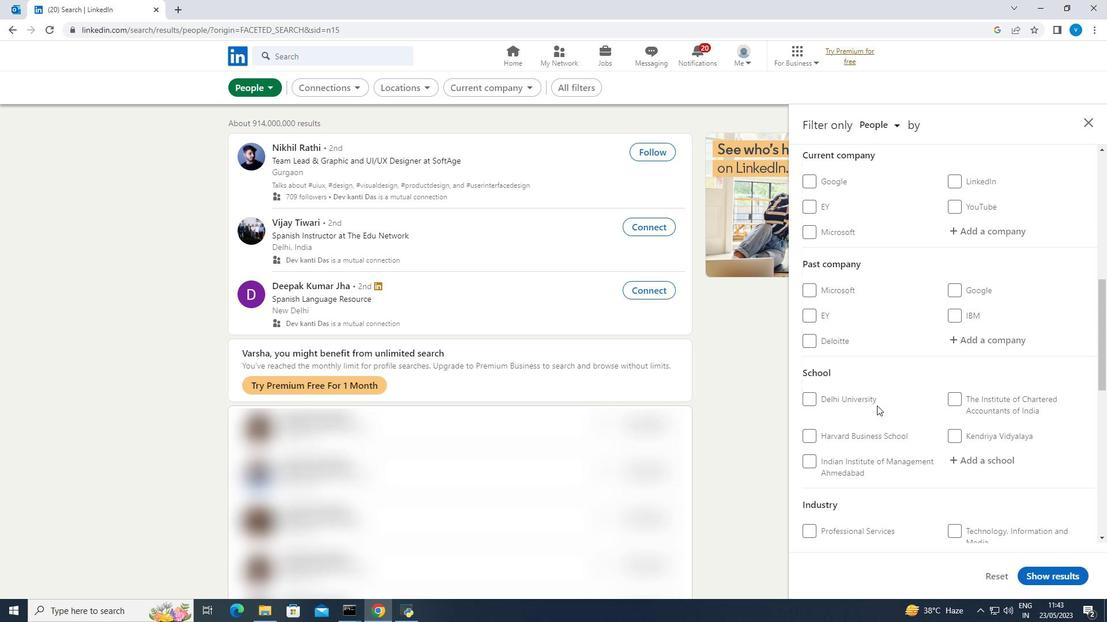 
Action: Mouse scrolled (877, 406) with delta (0, 0)
Screenshot: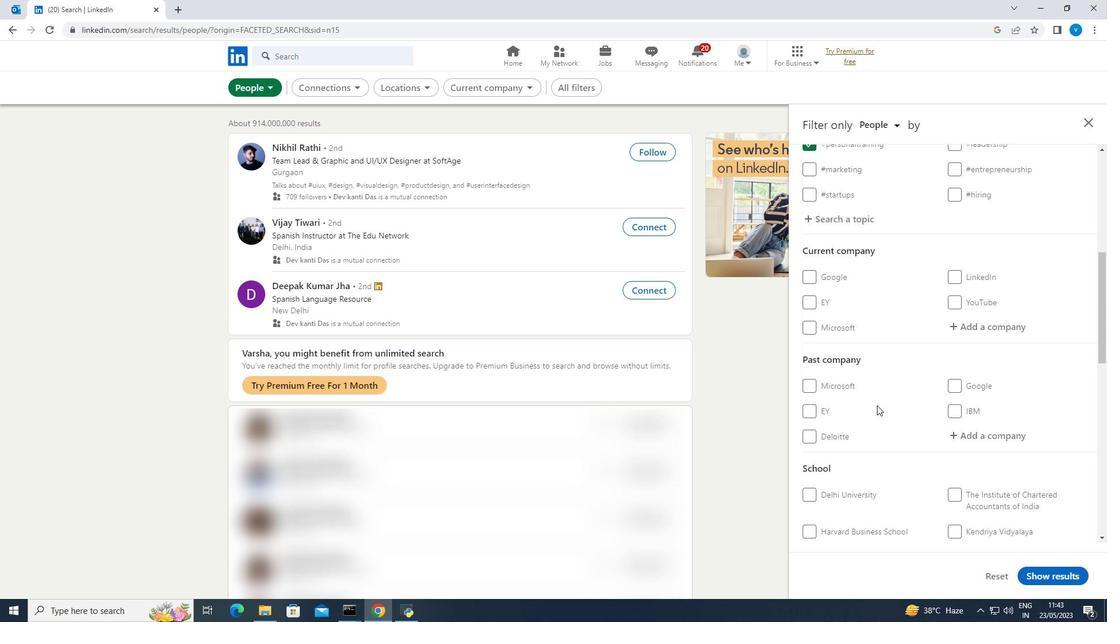
Action: Mouse moved to (968, 390)
Screenshot: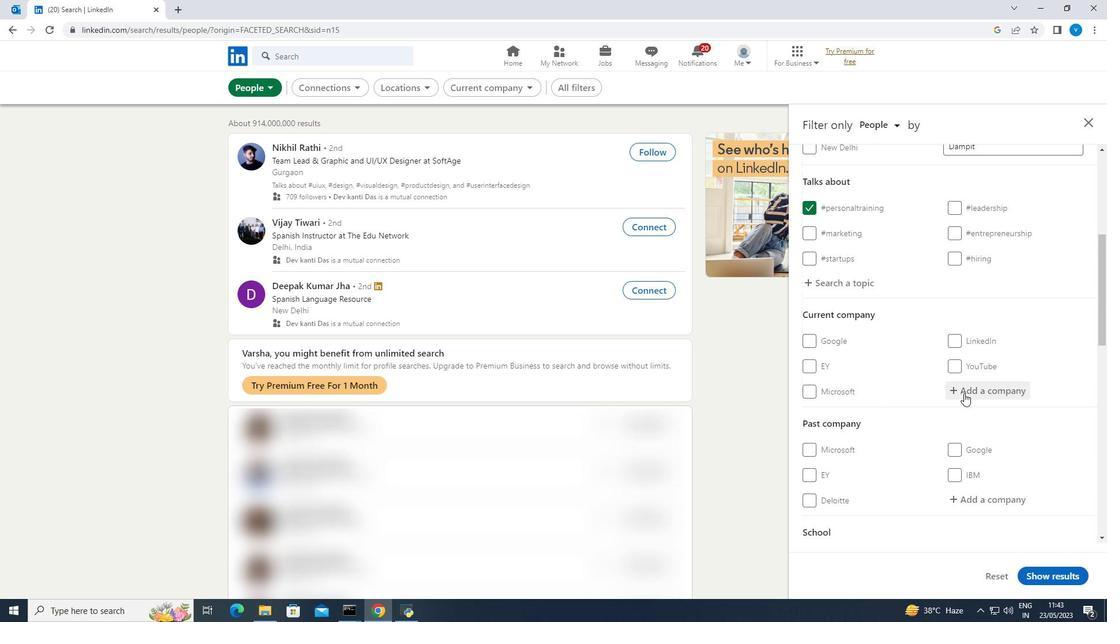 
Action: Mouse pressed left at (968, 390)
Screenshot: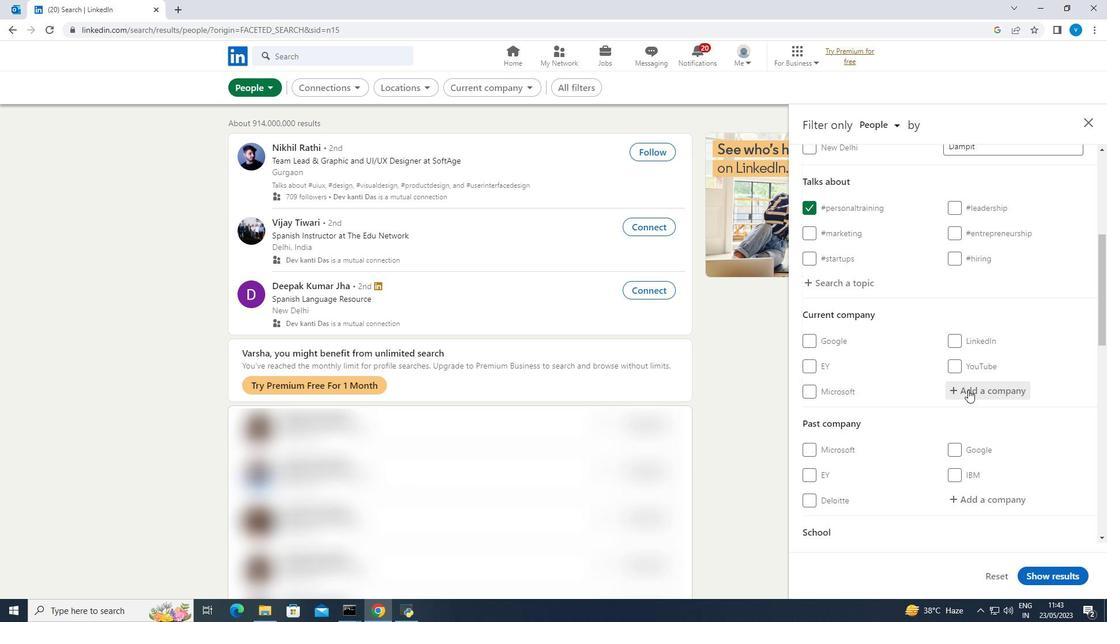 
Action: Key pressed <Key.shift><Key.shift><Key.shift>Coding<Key.space>
Screenshot: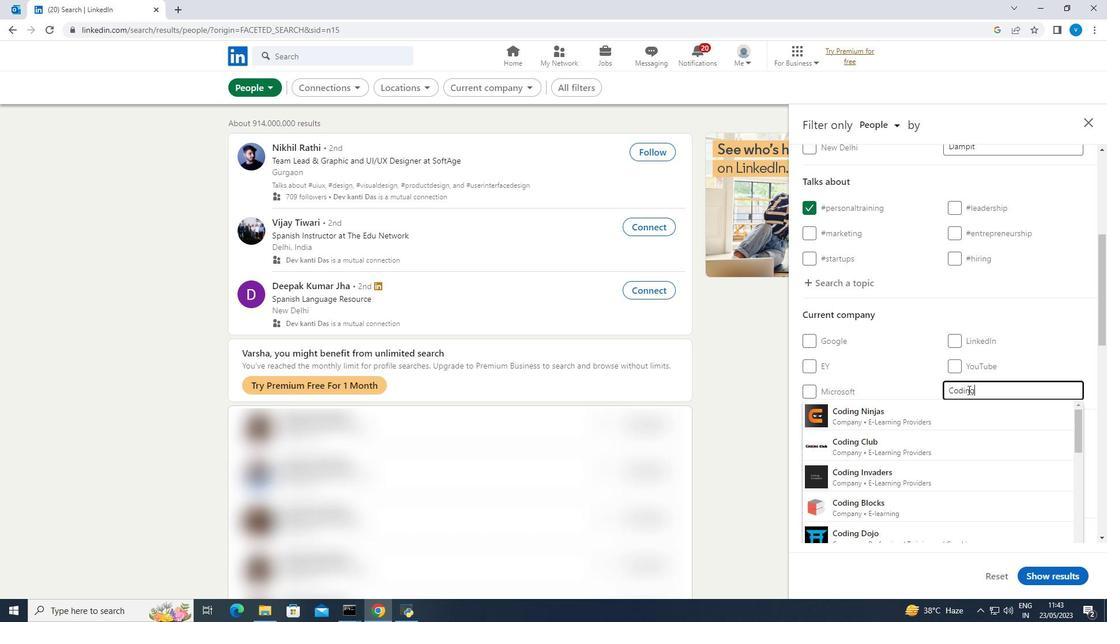 
Action: Mouse moved to (893, 446)
Screenshot: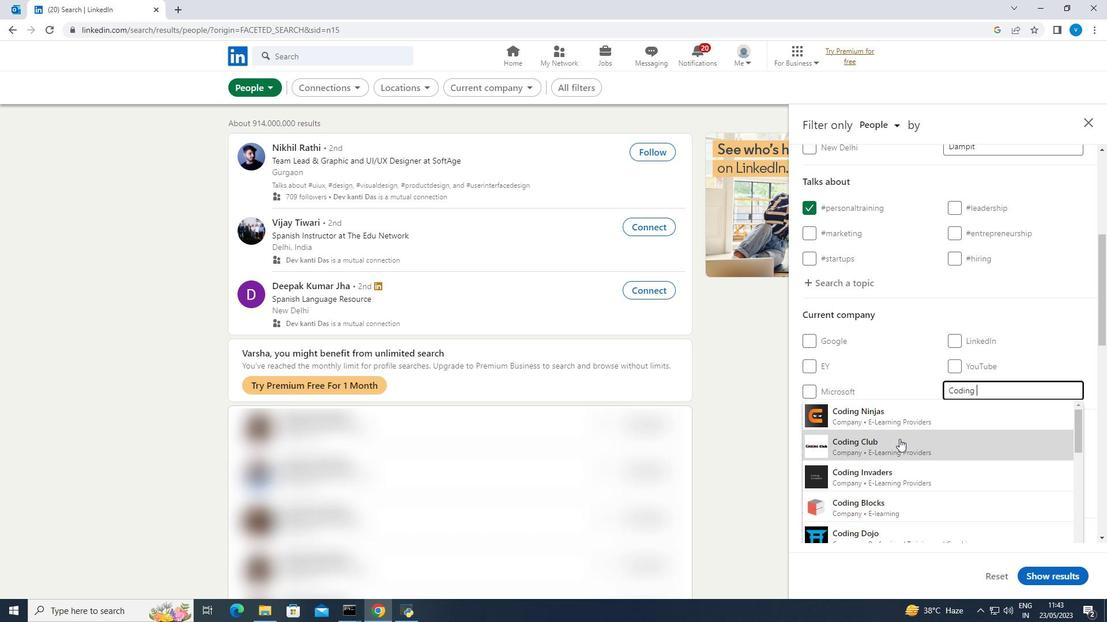 
Action: Mouse pressed left at (893, 446)
Screenshot: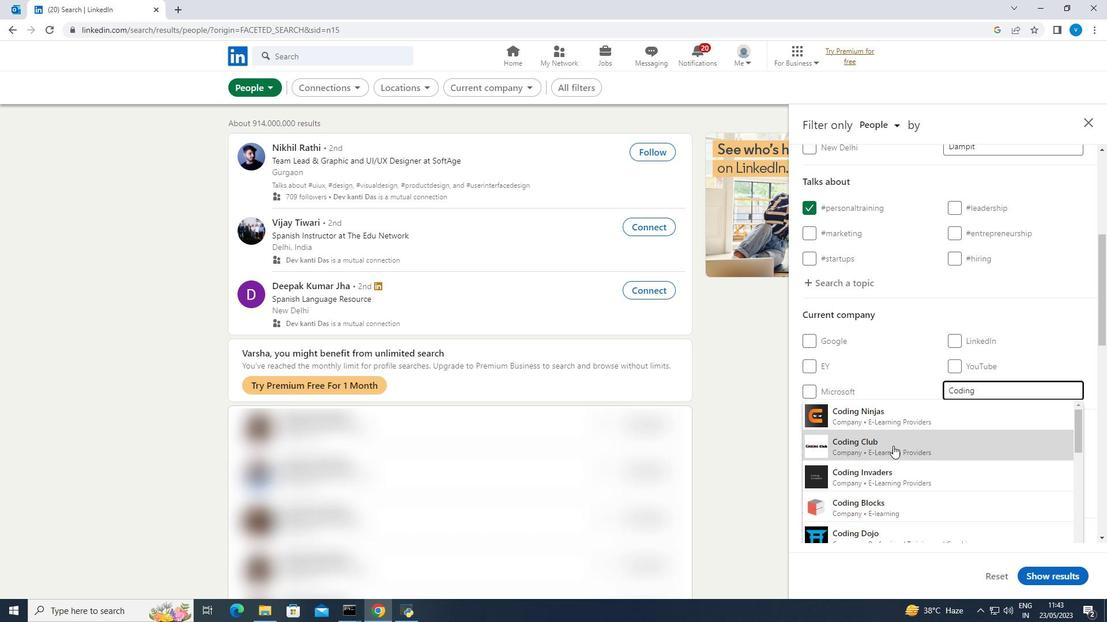 
Action: Mouse scrolled (893, 445) with delta (0, 0)
Screenshot: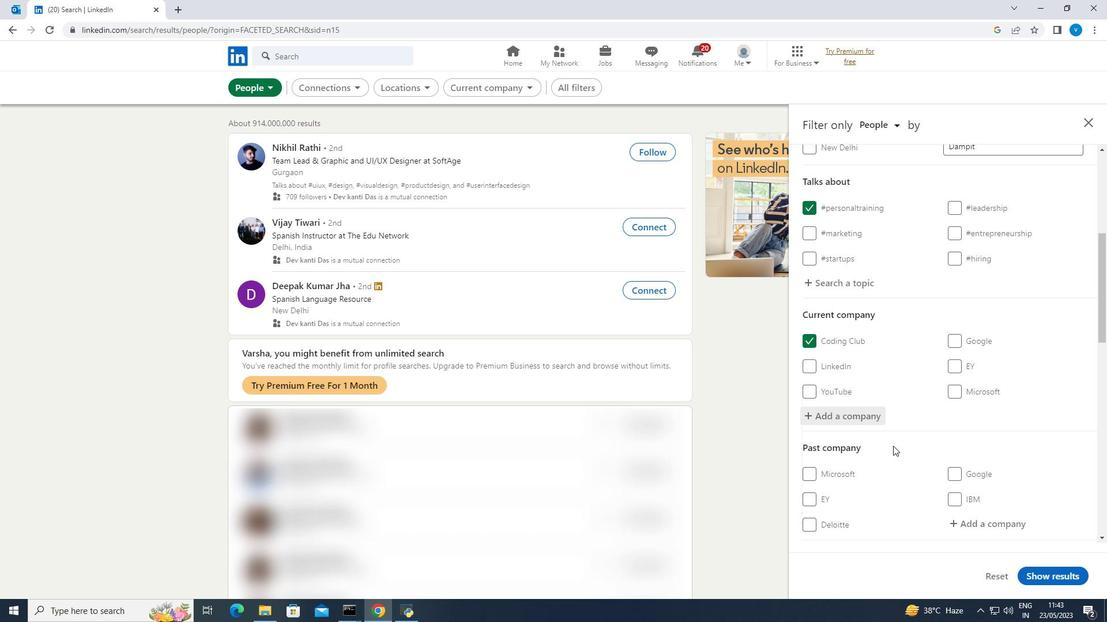
Action: Mouse scrolled (893, 445) with delta (0, 0)
Screenshot: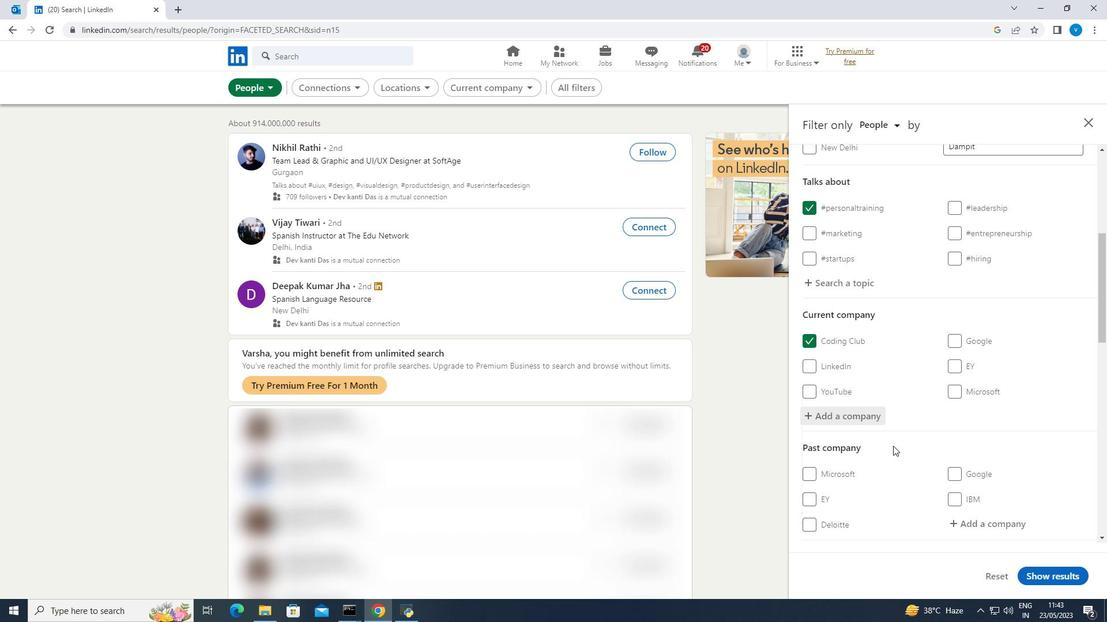 
Action: Mouse moved to (893, 446)
Screenshot: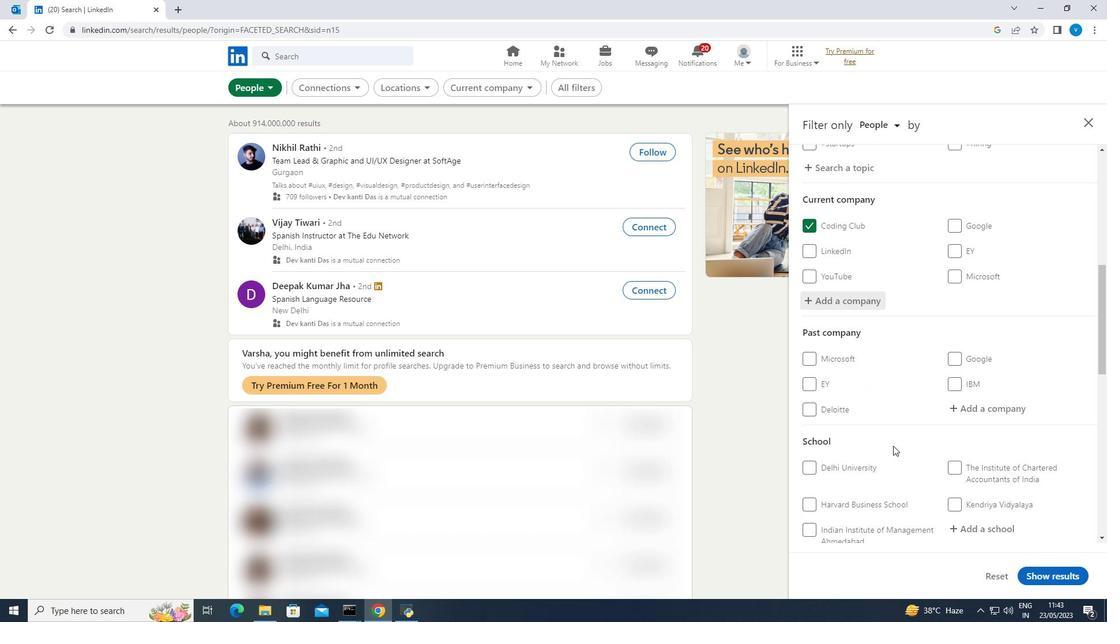 
Action: Mouse scrolled (893, 445) with delta (0, 0)
Screenshot: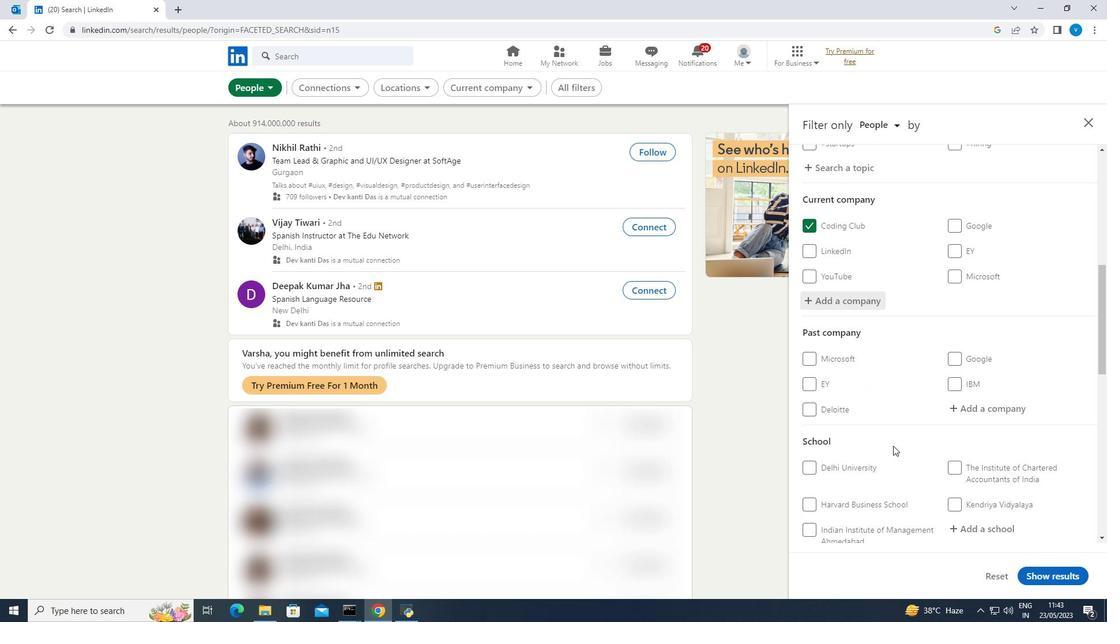 
Action: Mouse scrolled (893, 445) with delta (0, 0)
Screenshot: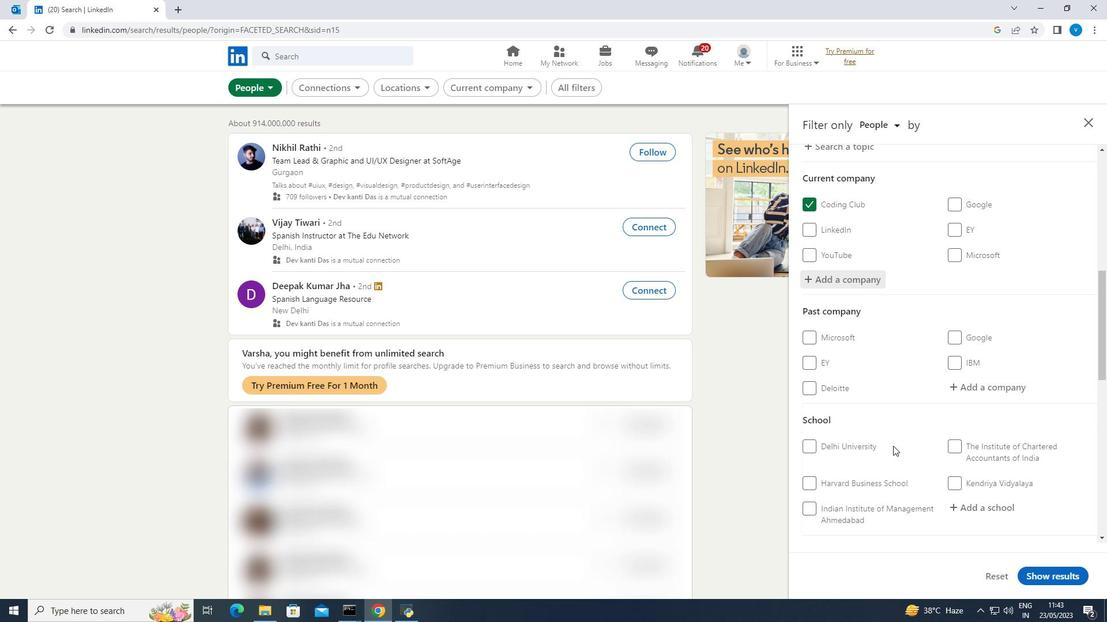 
Action: Mouse moved to (966, 408)
Screenshot: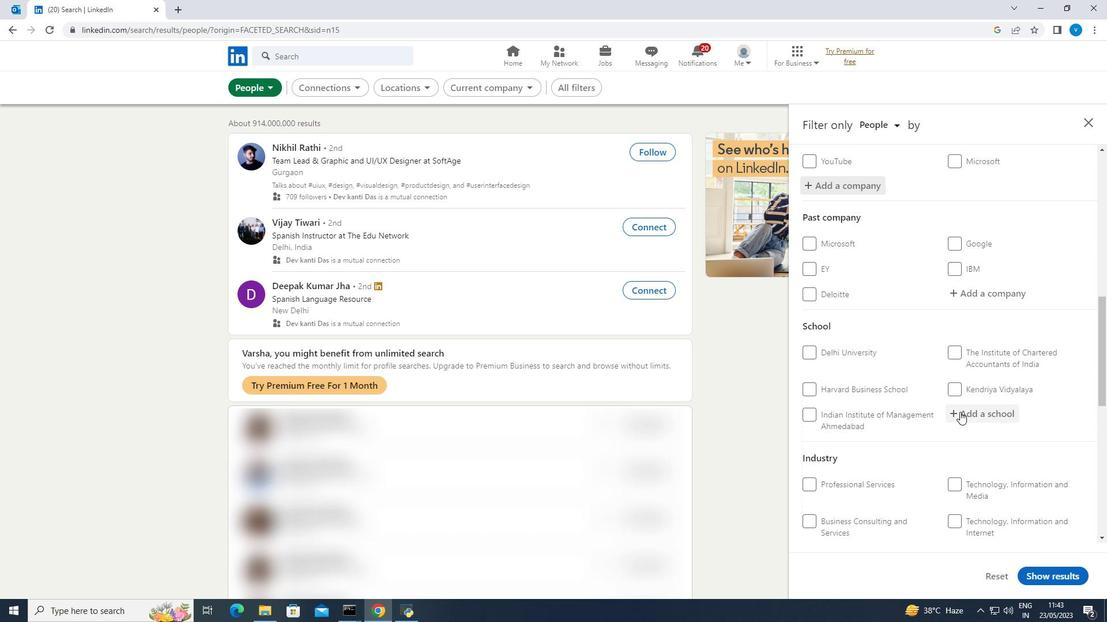 
Action: Mouse pressed left at (966, 408)
Screenshot: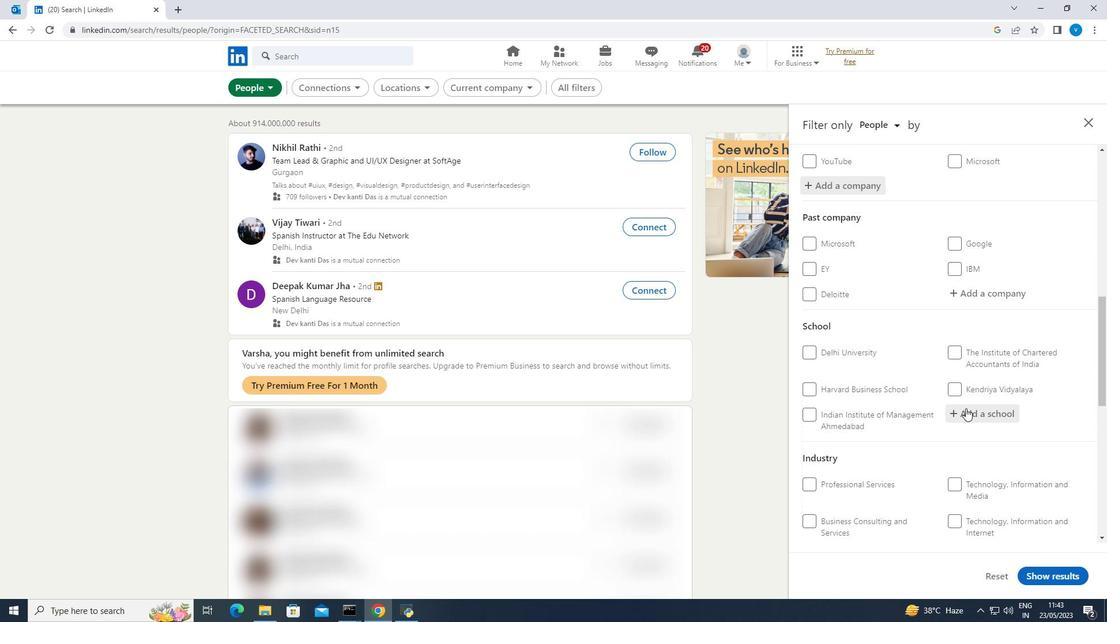 
Action: Mouse moved to (960, 404)
Screenshot: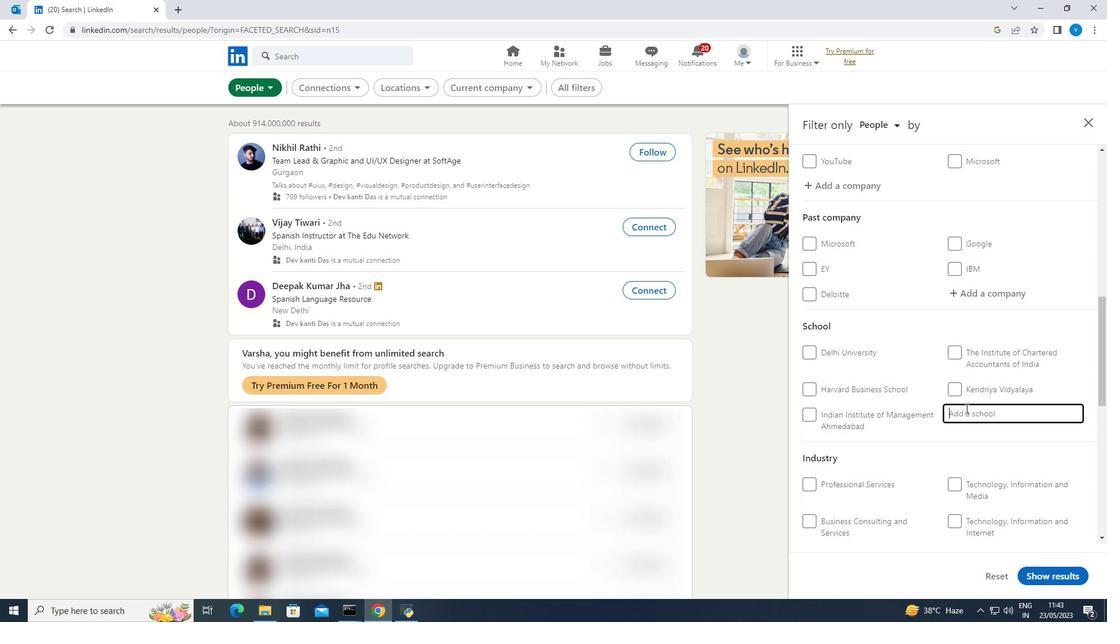 
Action: Key pressed <Key.shift><Key.shift><Key.shift>St<Key.space><Key.shift><Key.shift>Anns<Key.space>
Screenshot: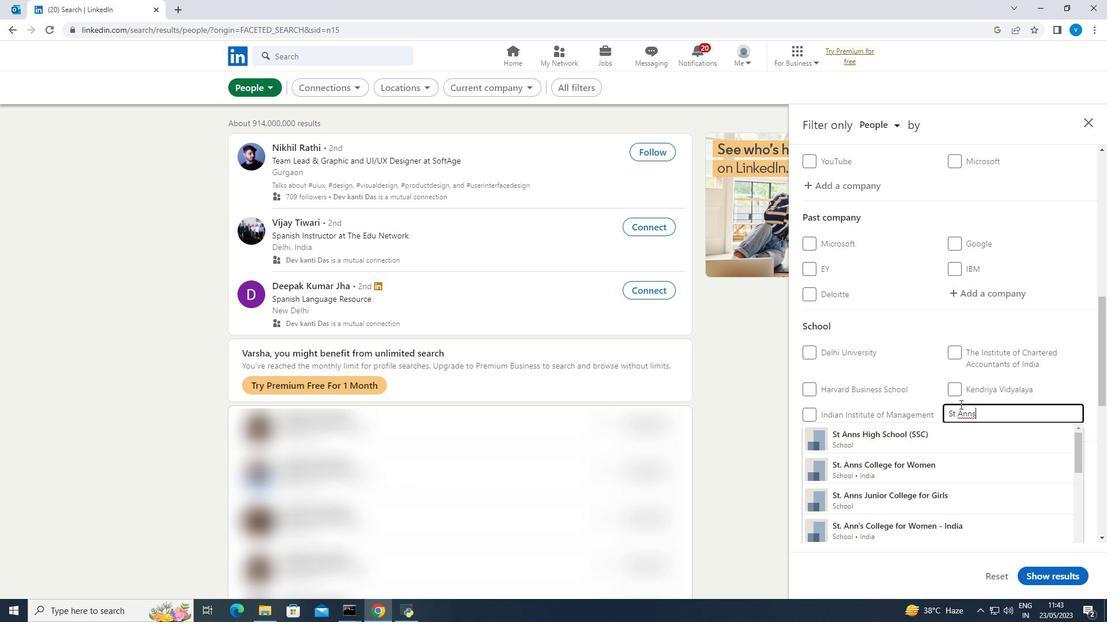 
Action: Mouse moved to (902, 431)
Screenshot: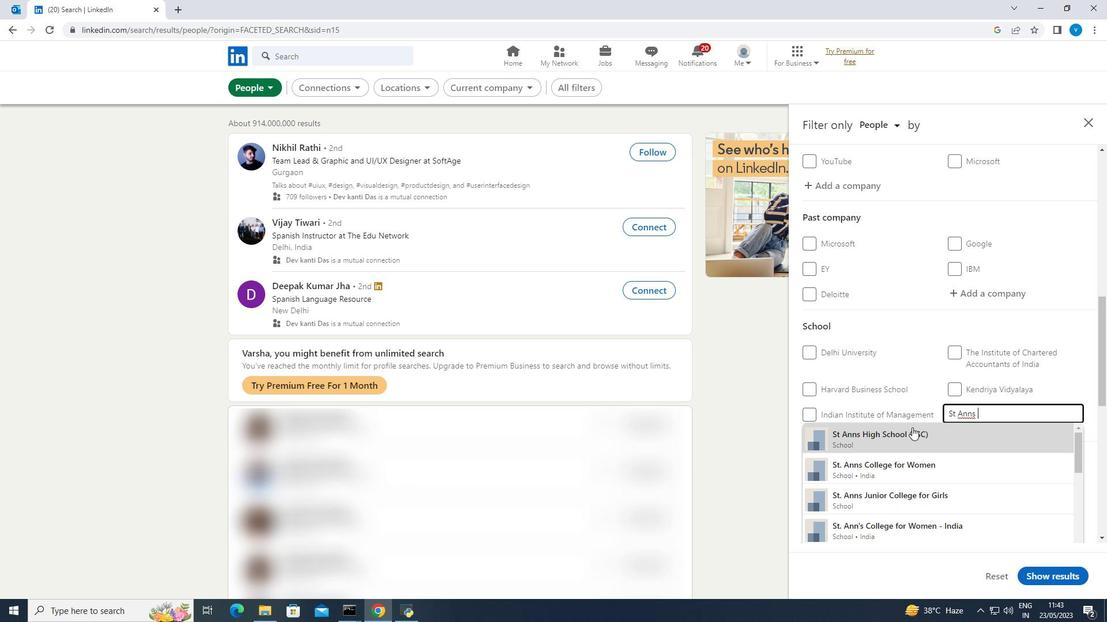 
Action: Mouse pressed left at (902, 431)
Screenshot: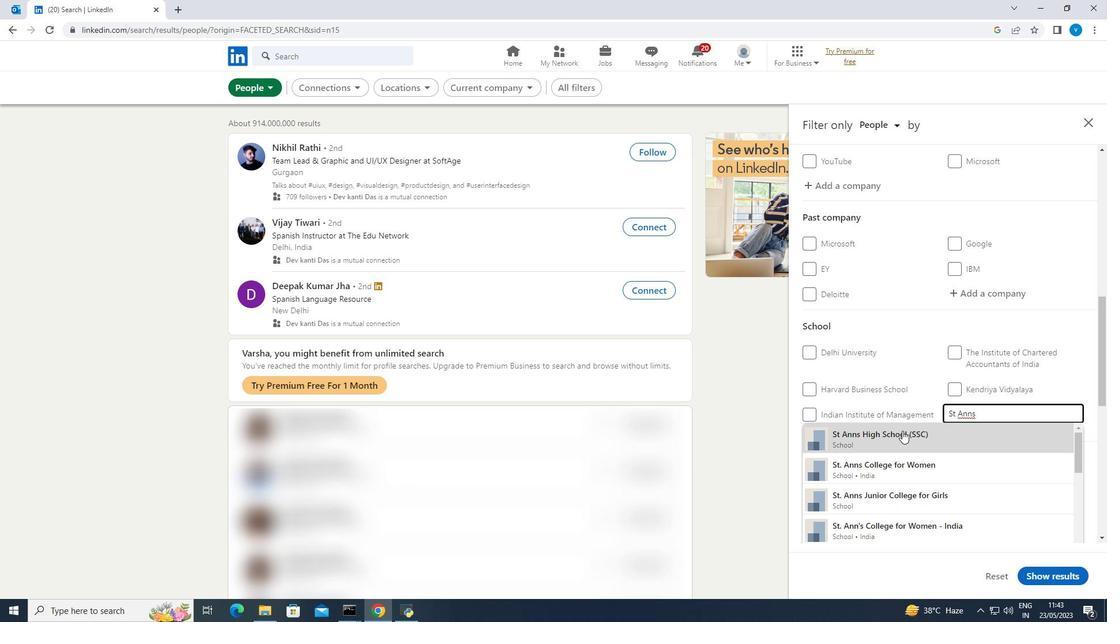 
Action: Mouse scrolled (902, 430) with delta (0, 0)
Screenshot: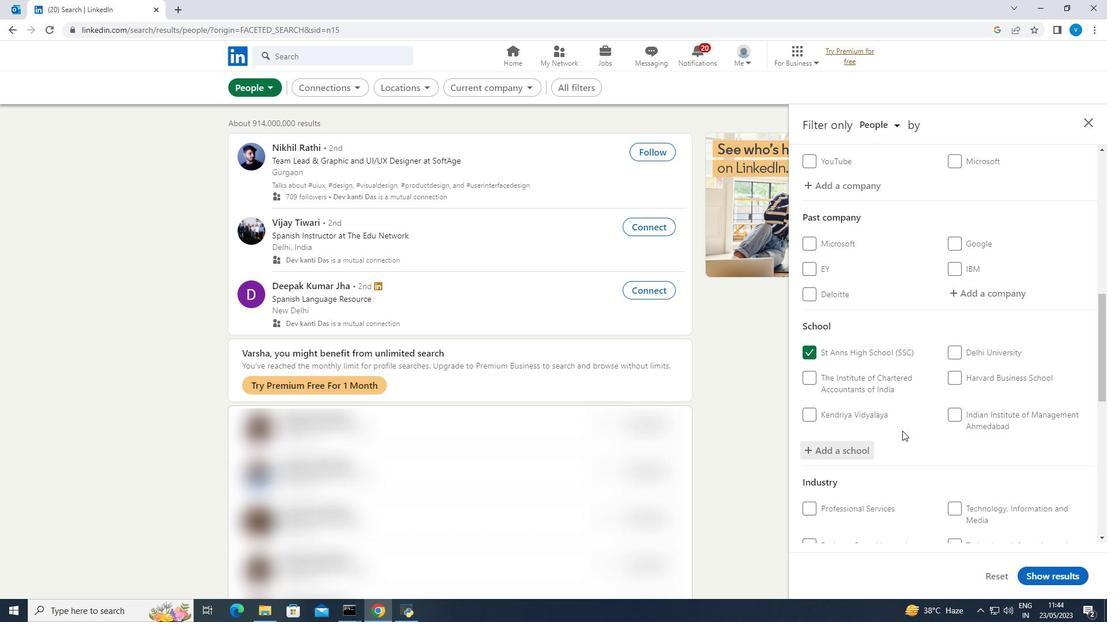
Action: Mouse scrolled (902, 430) with delta (0, 0)
Screenshot: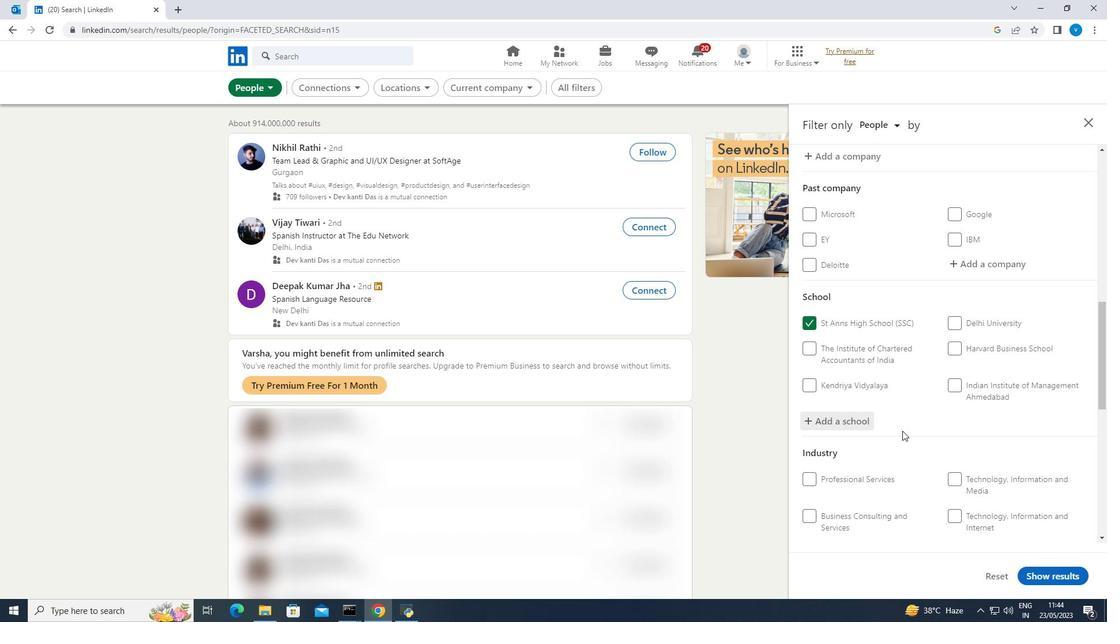 
Action: Mouse scrolled (902, 430) with delta (0, 0)
Screenshot: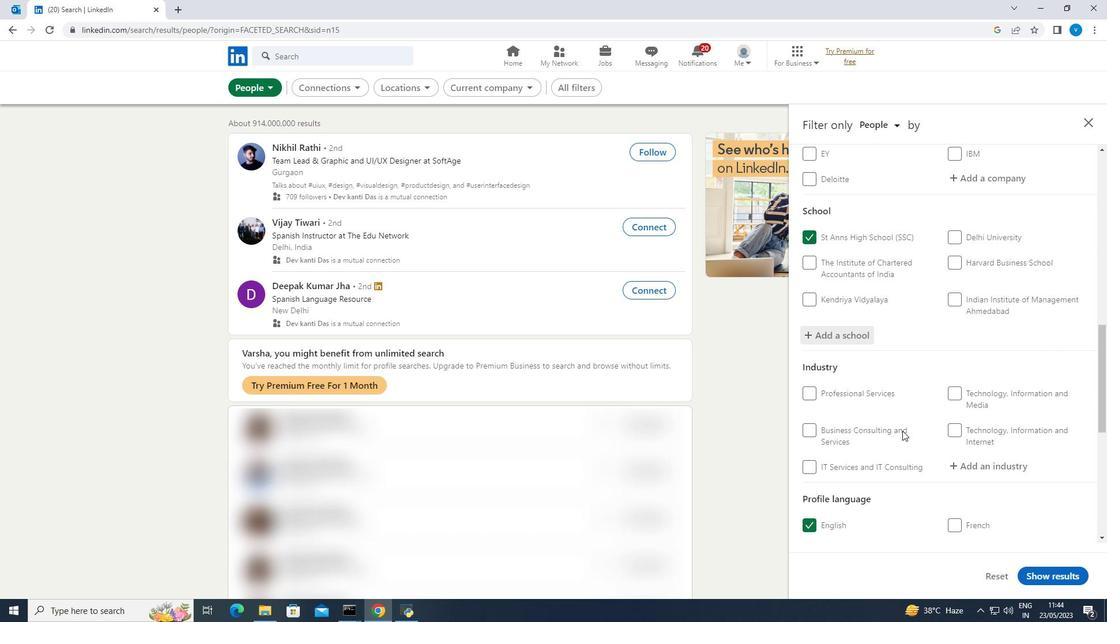 
Action: Mouse moved to (964, 403)
Screenshot: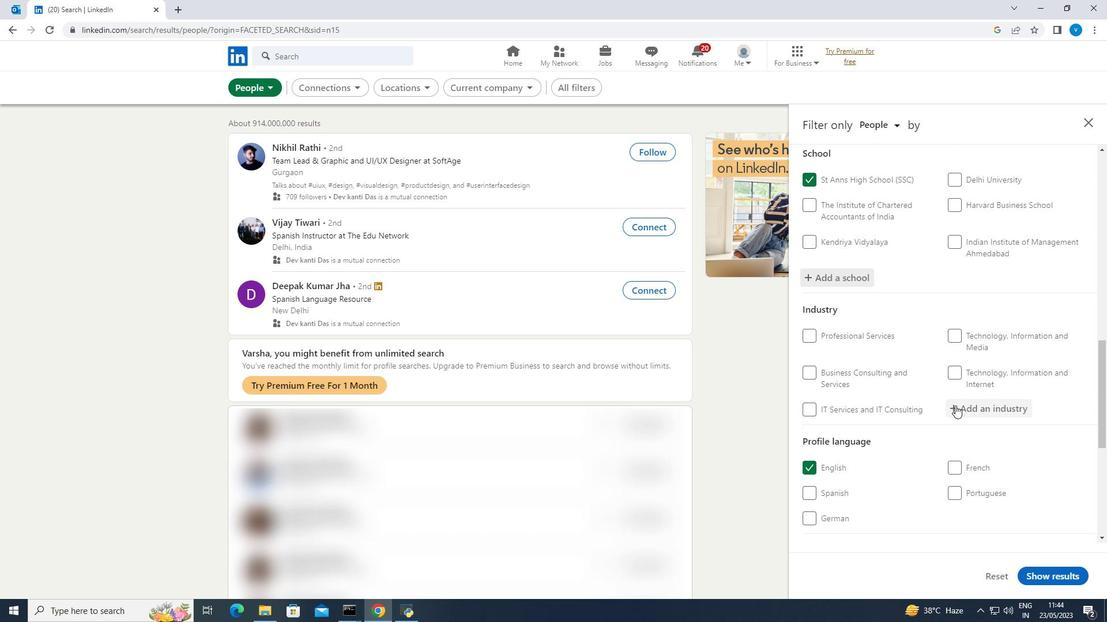 
Action: Mouse pressed left at (964, 403)
Screenshot: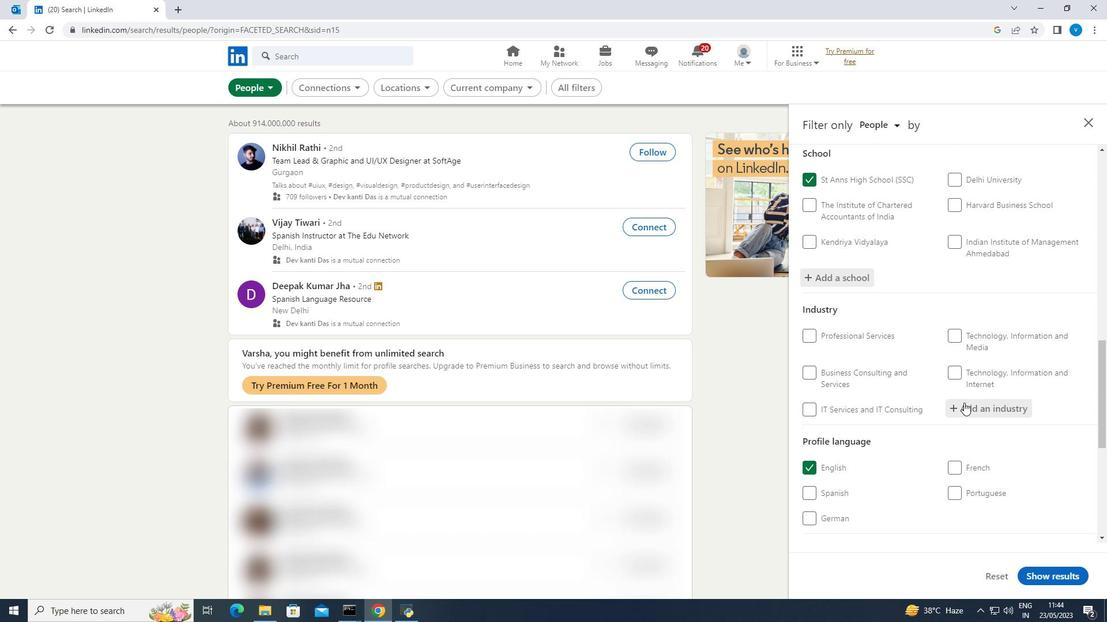 
Action: Key pressed <Key.shift><Key.shift><Key.shift>Accomodation<Key.space><Key.shift><Key.shift><Key.shift><Key.shift>Services
Screenshot: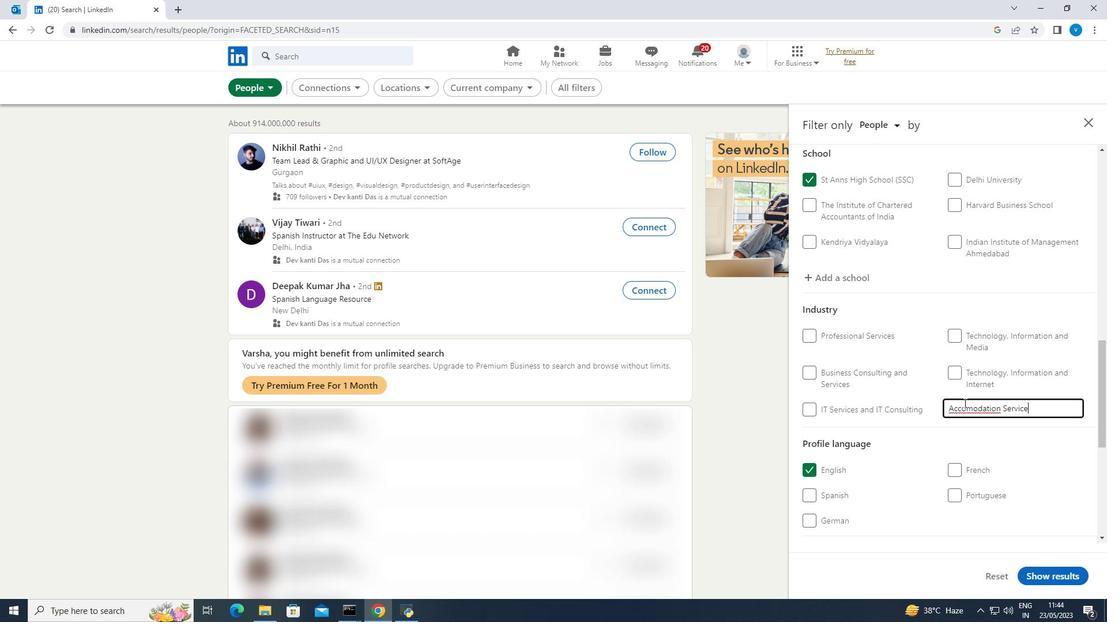 
Action: Mouse moved to (901, 415)
Screenshot: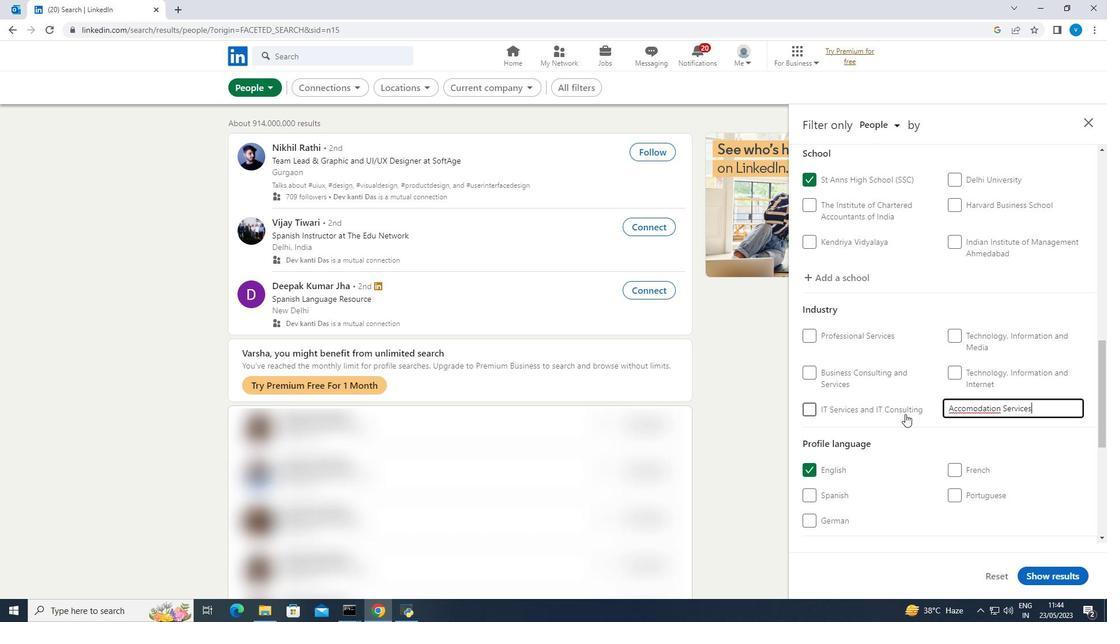 
Action: Mouse scrolled (901, 414) with delta (0, 0)
Screenshot: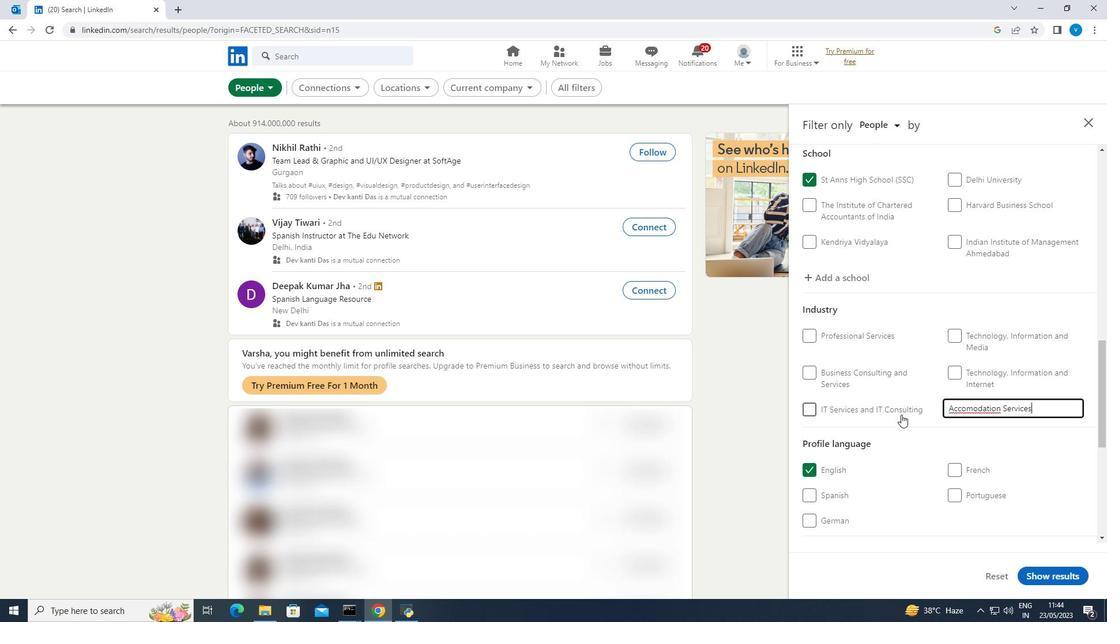 
Action: Mouse scrolled (901, 414) with delta (0, 0)
Screenshot: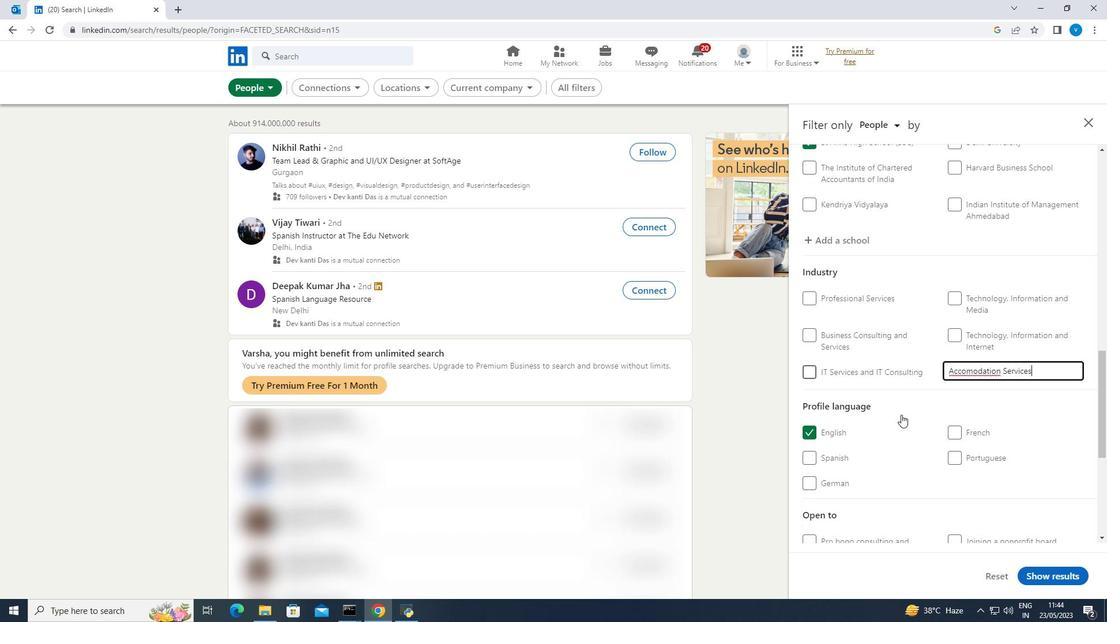 
Action: Mouse scrolled (901, 414) with delta (0, 0)
Screenshot: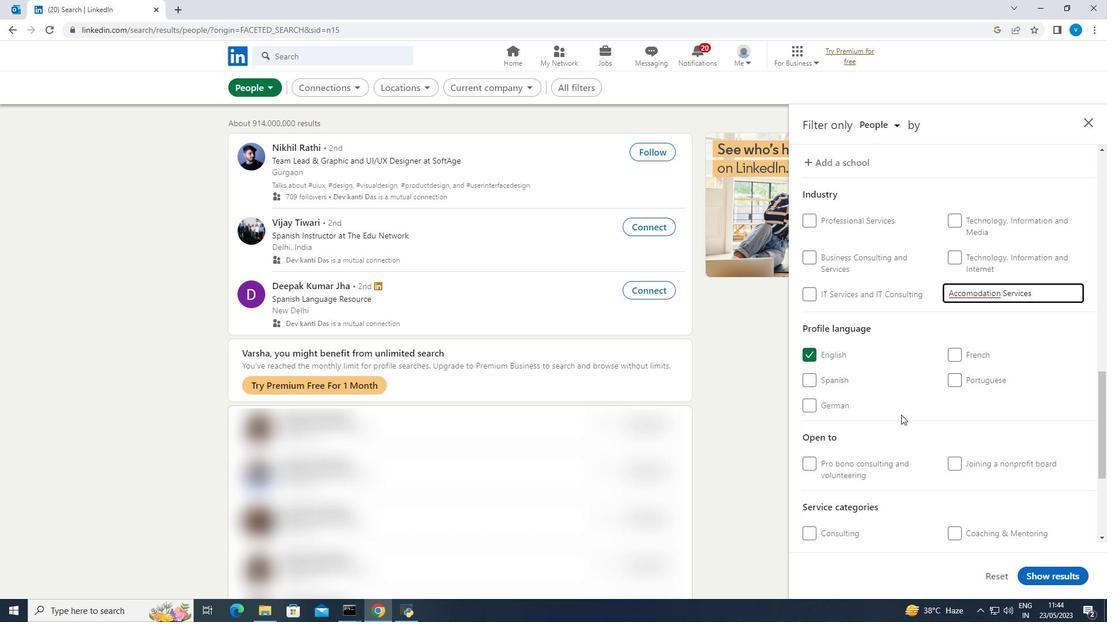 
Action: Mouse scrolled (901, 414) with delta (0, 0)
Screenshot: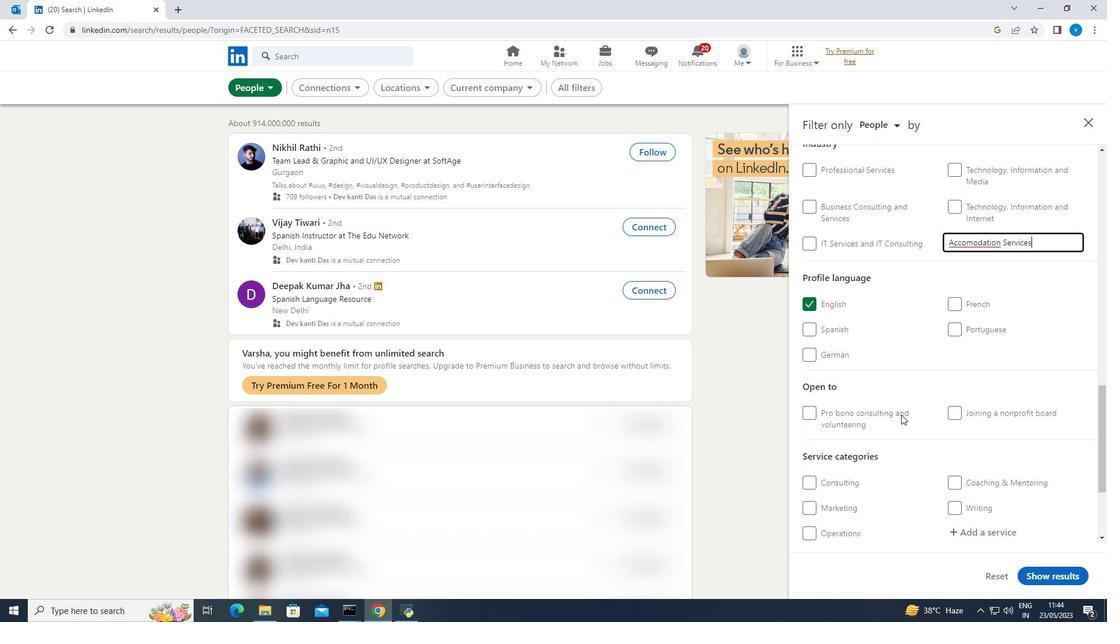 
Action: Mouse scrolled (901, 414) with delta (0, 0)
Screenshot: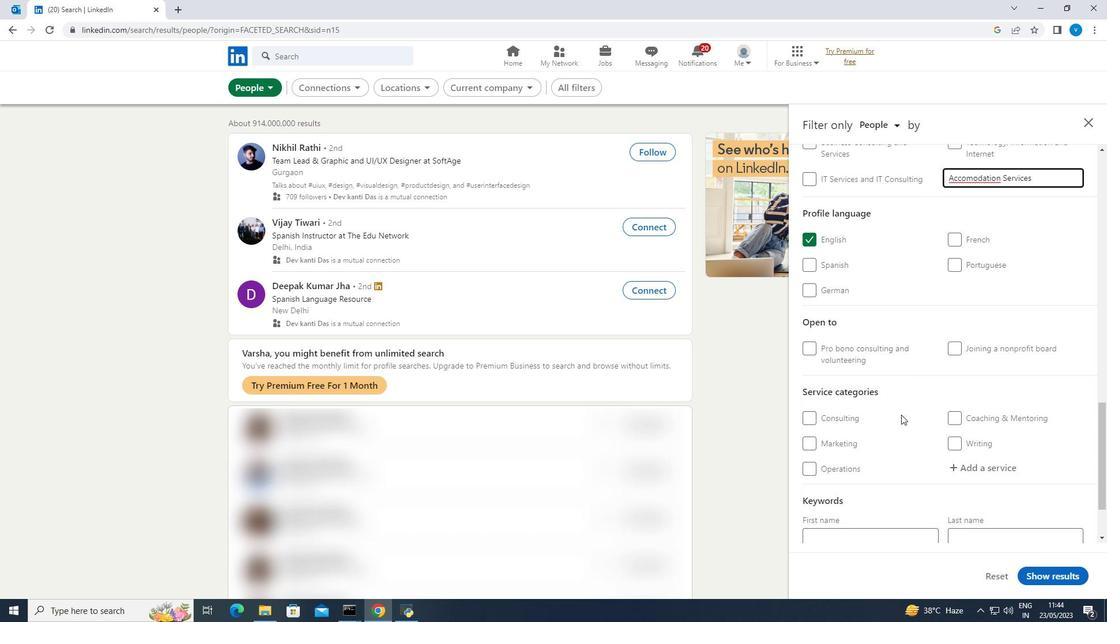 
Action: Mouse moved to (958, 409)
Screenshot: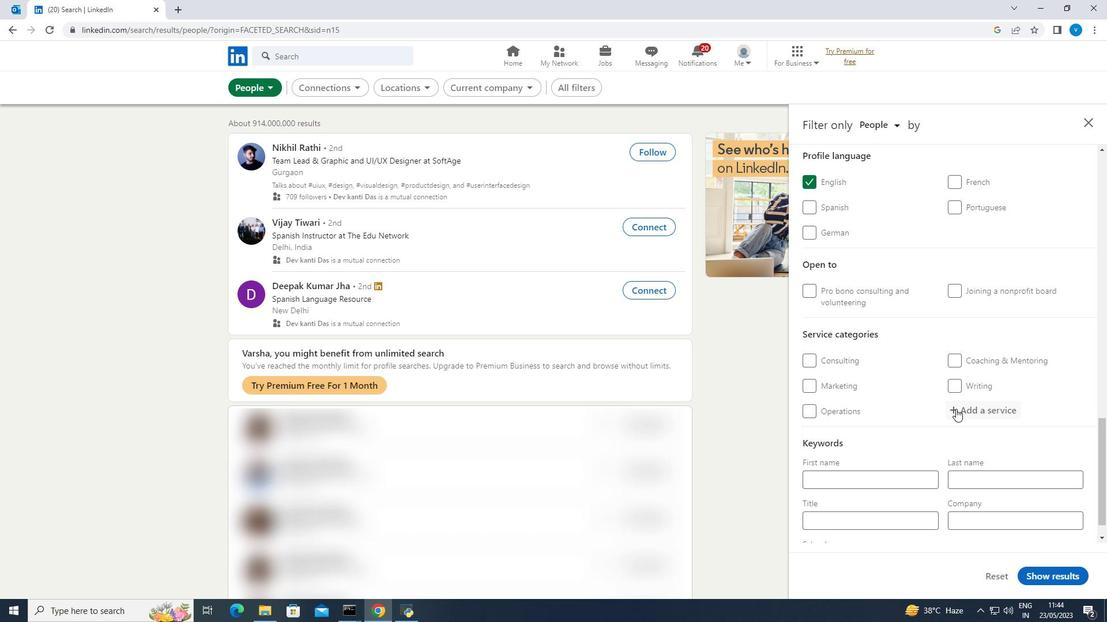 
Action: Mouse pressed left at (958, 409)
Screenshot: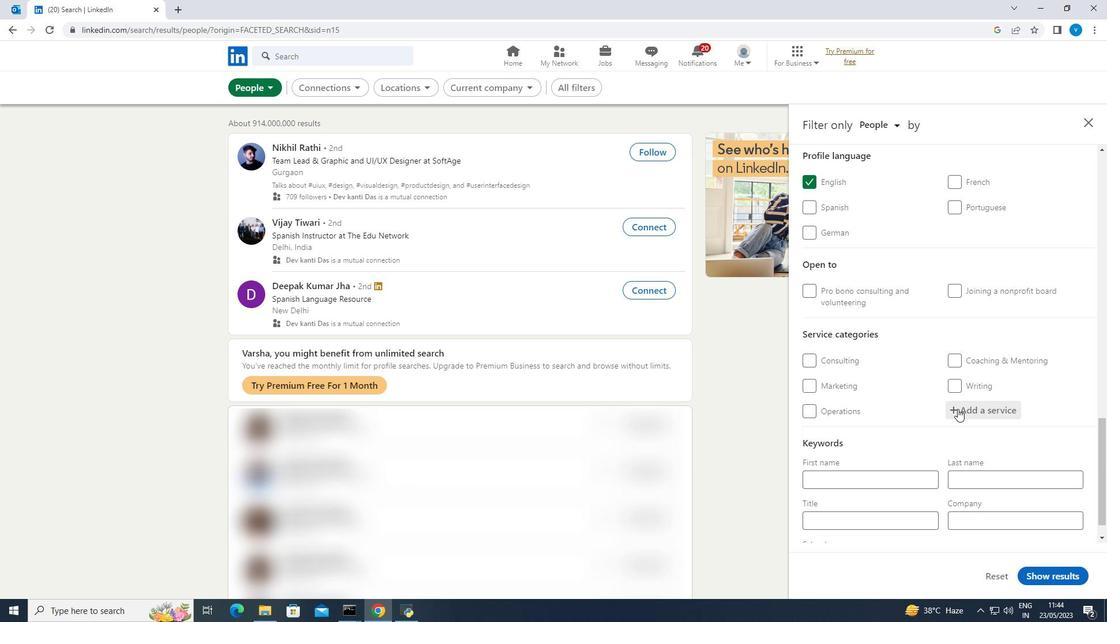 
Action: Mouse moved to (951, 410)
Screenshot: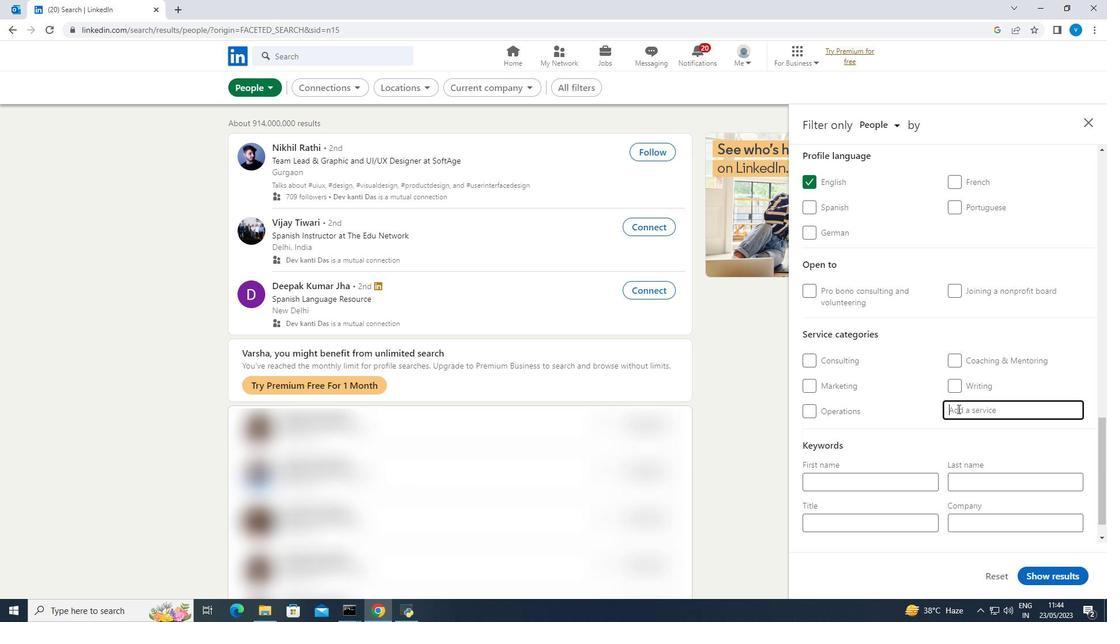 
Action: Key pressed <Key.shift><Key.shift>Pricing
Screenshot: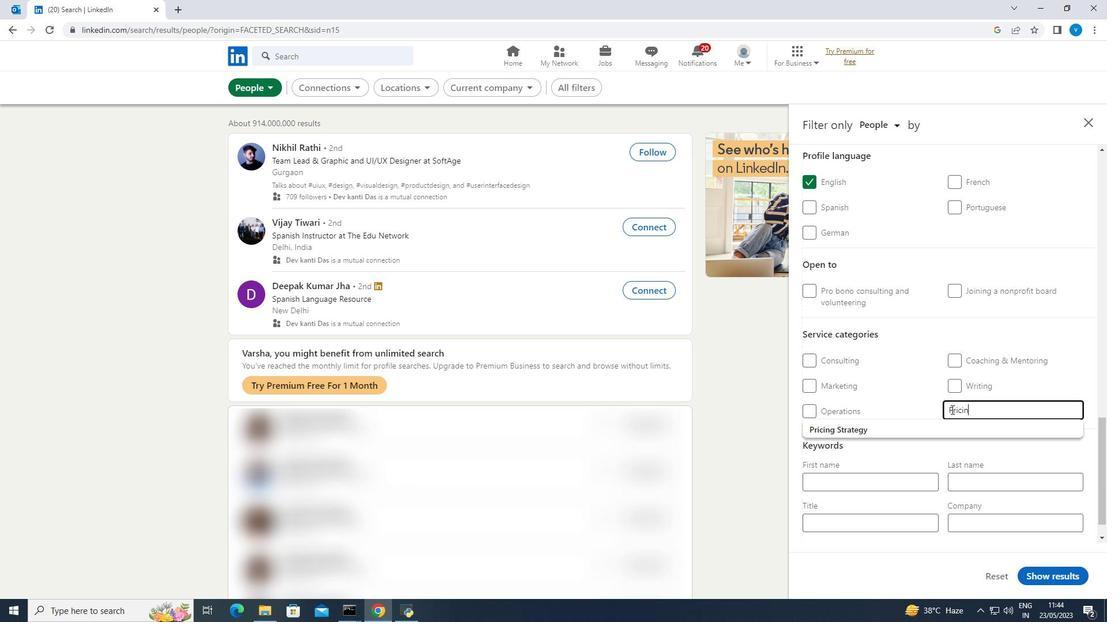 
Action: Mouse moved to (897, 420)
Screenshot: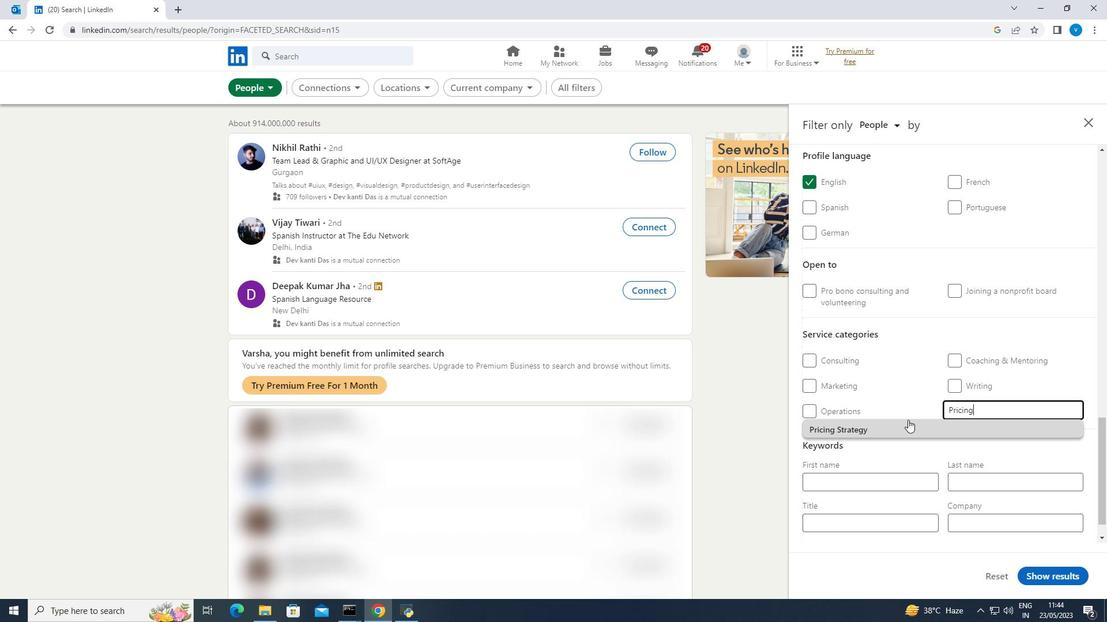 
Action: Mouse pressed left at (897, 420)
Screenshot: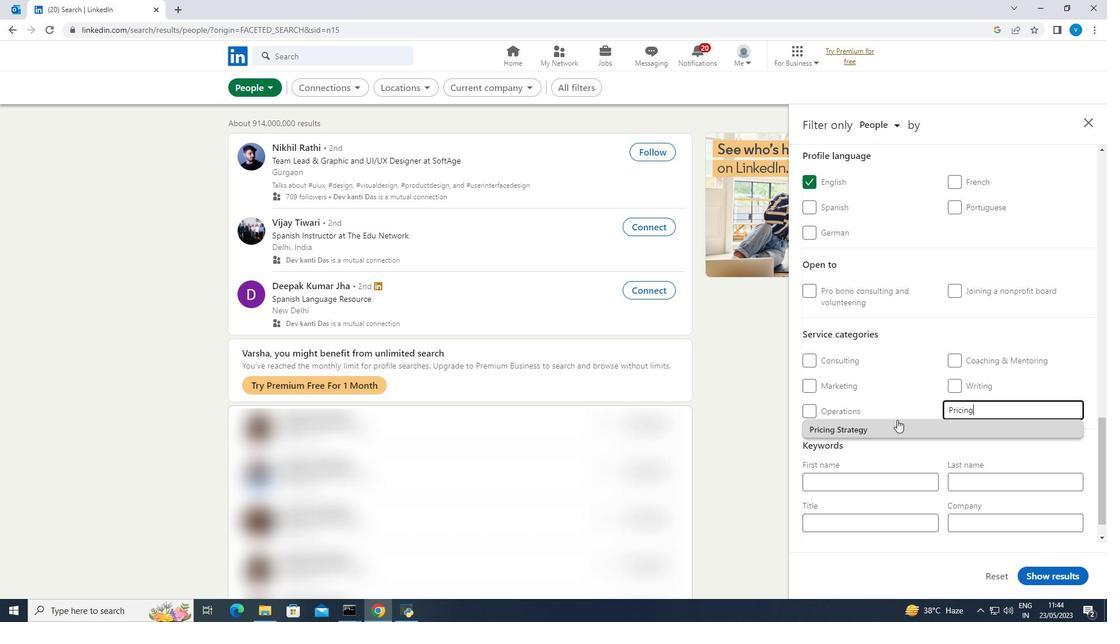 
Action: Mouse scrolled (897, 419) with delta (0, 0)
Screenshot: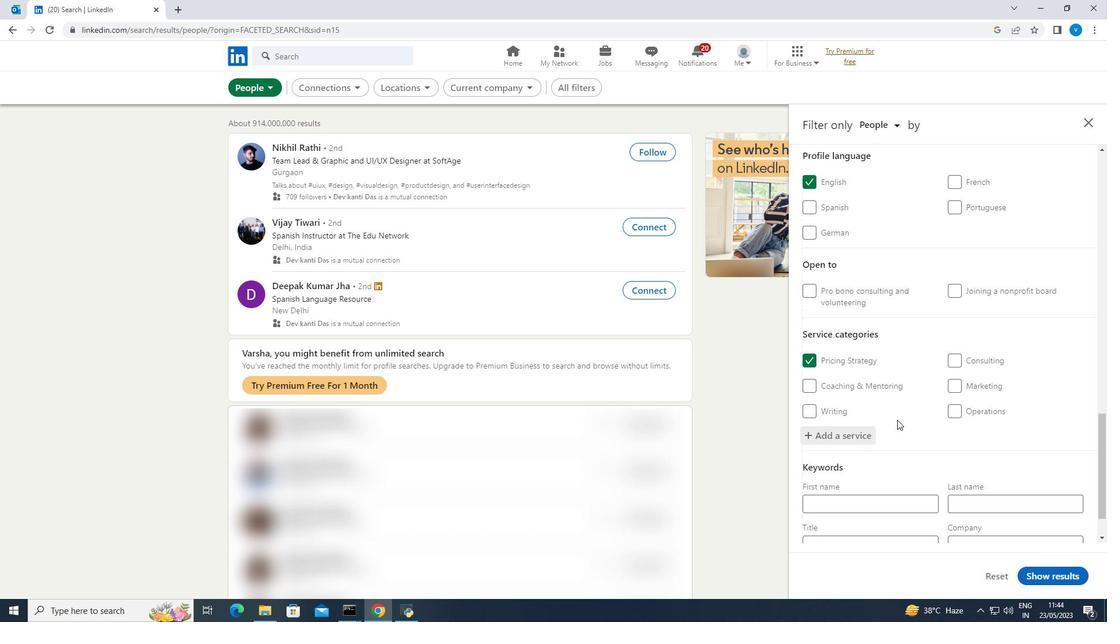 
Action: Mouse scrolled (897, 419) with delta (0, 0)
Screenshot: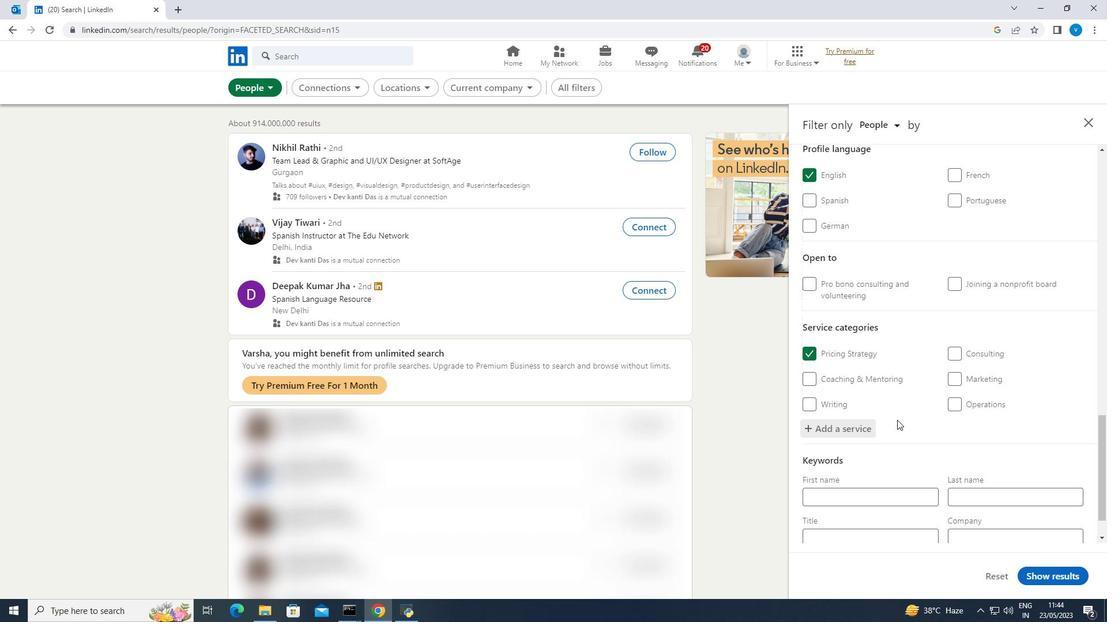 
Action: Mouse scrolled (897, 419) with delta (0, 0)
Screenshot: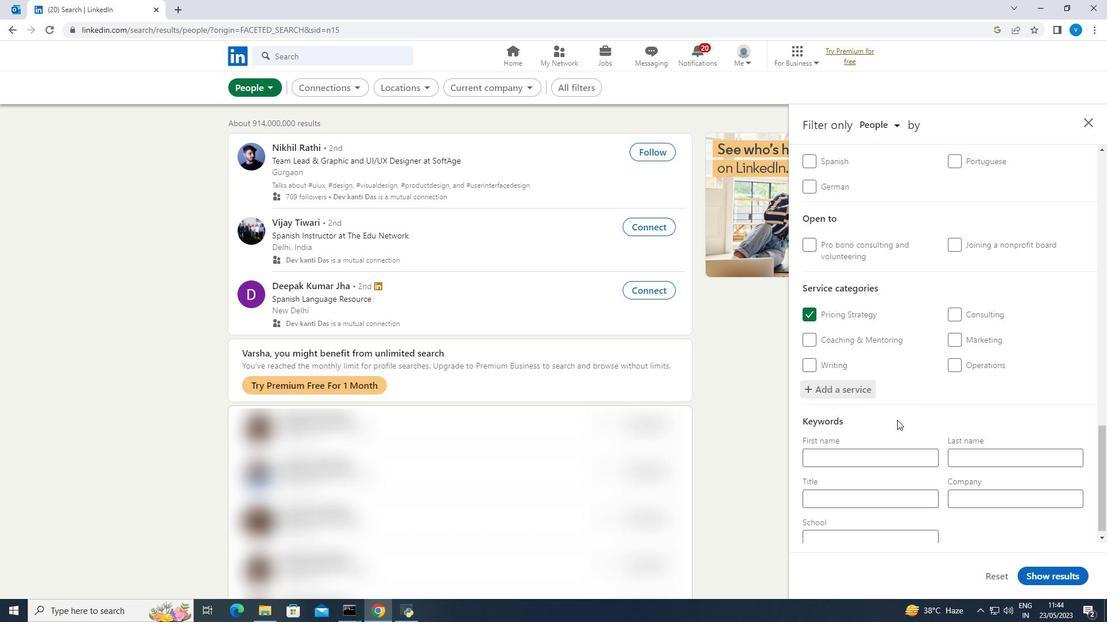 
Action: Mouse moved to (860, 496)
Screenshot: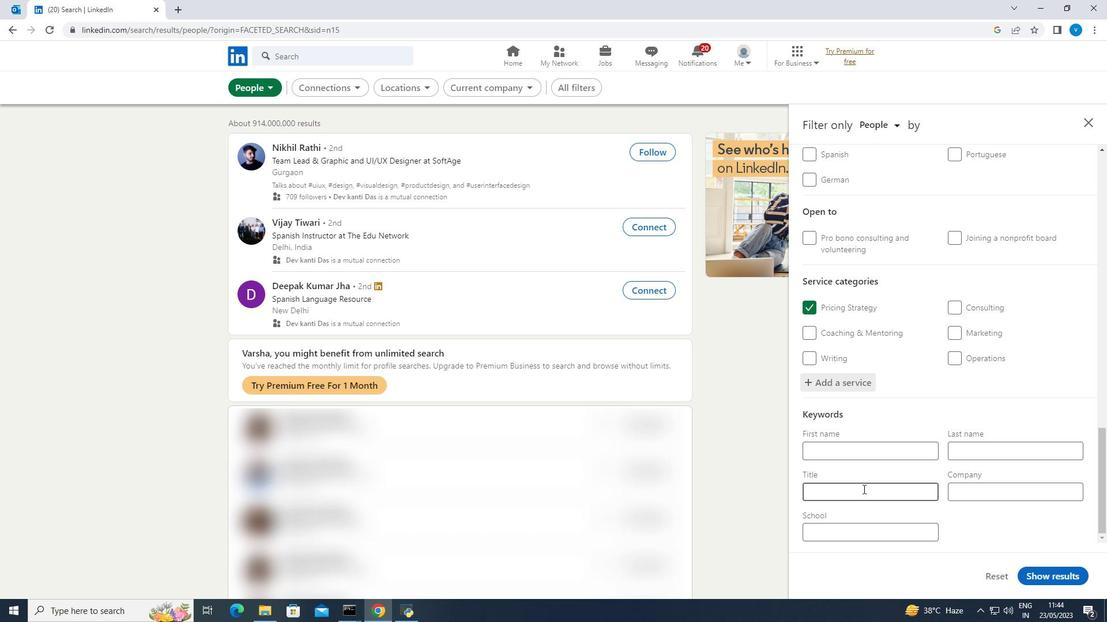 
Action: Mouse pressed left at (860, 496)
Screenshot: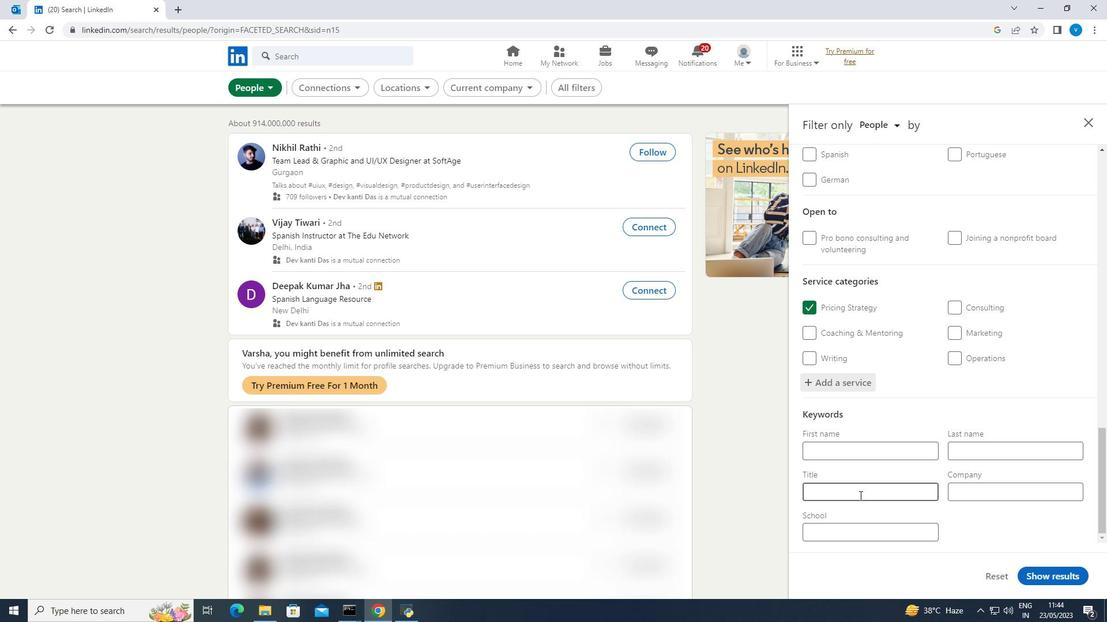 
Action: Mouse moved to (859, 496)
Screenshot: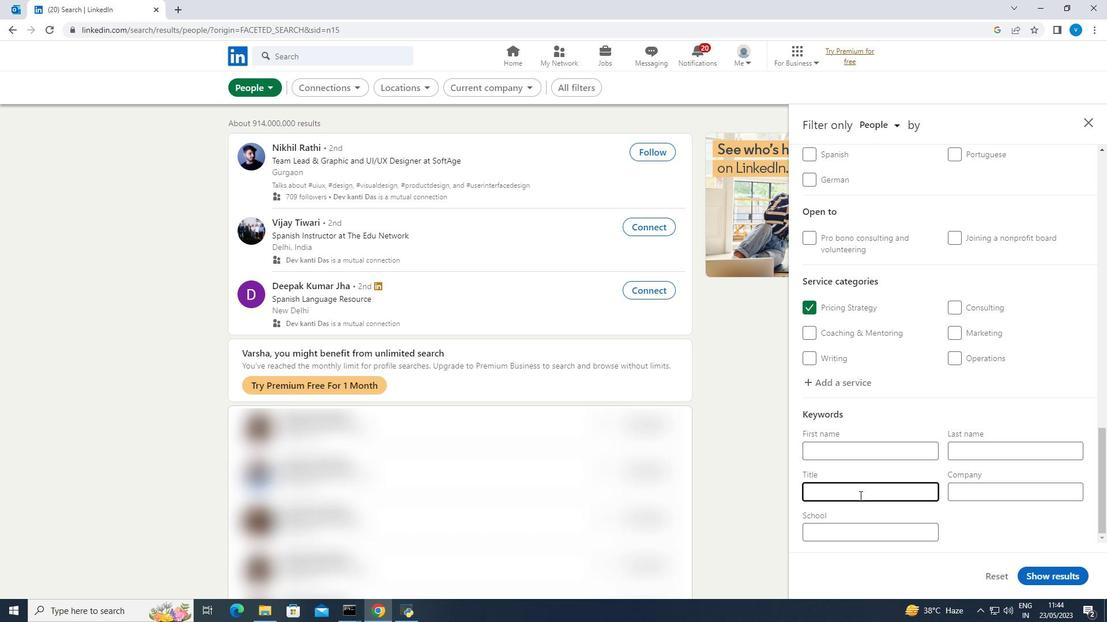 
Action: Key pressed <Key.shift><Key.shift><Key.shift>Business<Key.space><Key.shift><Key.shift><Key.shift><Key.shift>Analyst
Screenshot: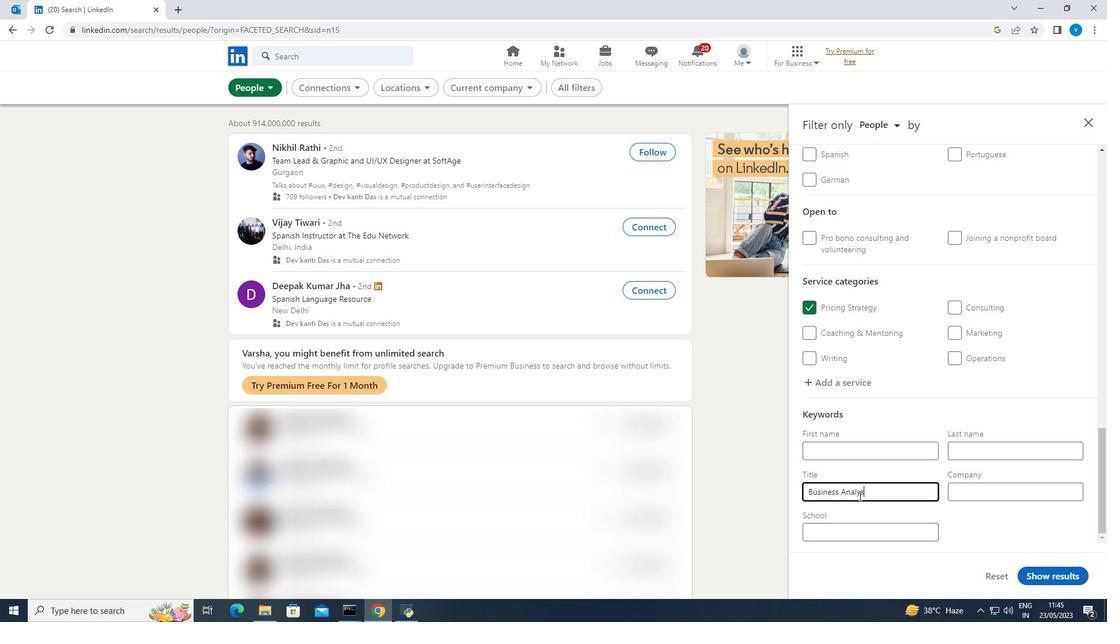 
Action: Mouse moved to (1034, 573)
Screenshot: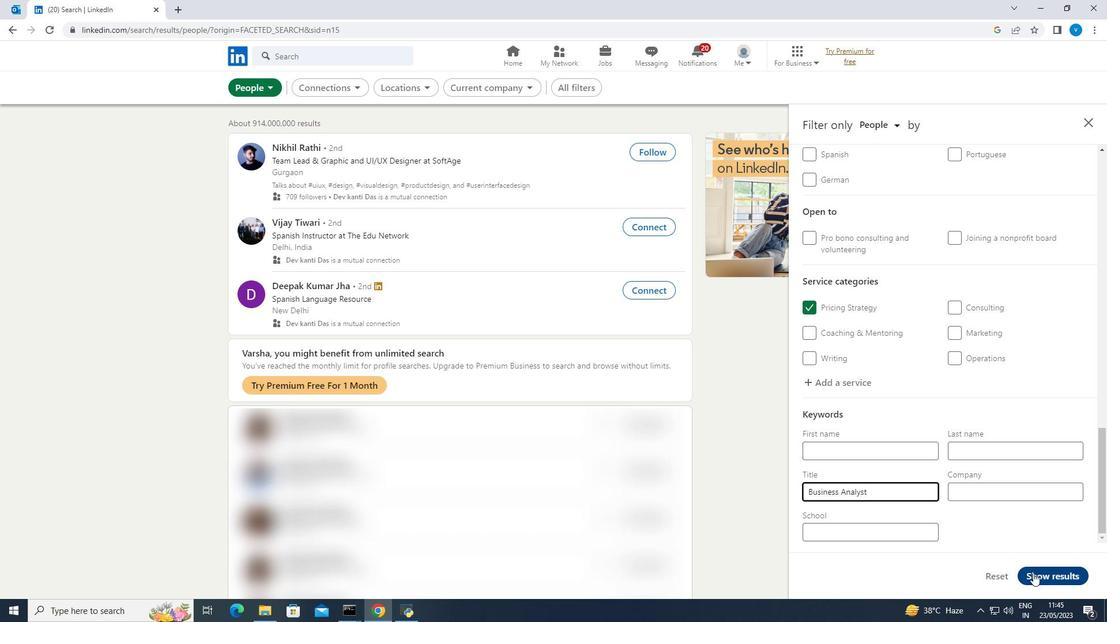 
Action: Mouse pressed left at (1034, 573)
Screenshot: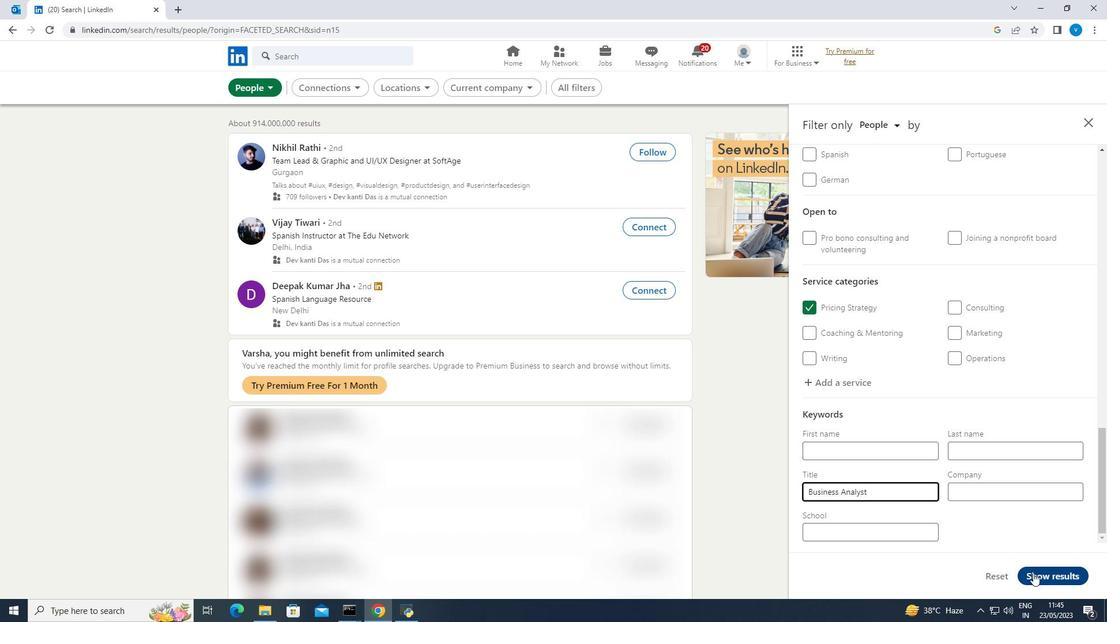 
Action: Mouse moved to (1020, 559)
Screenshot: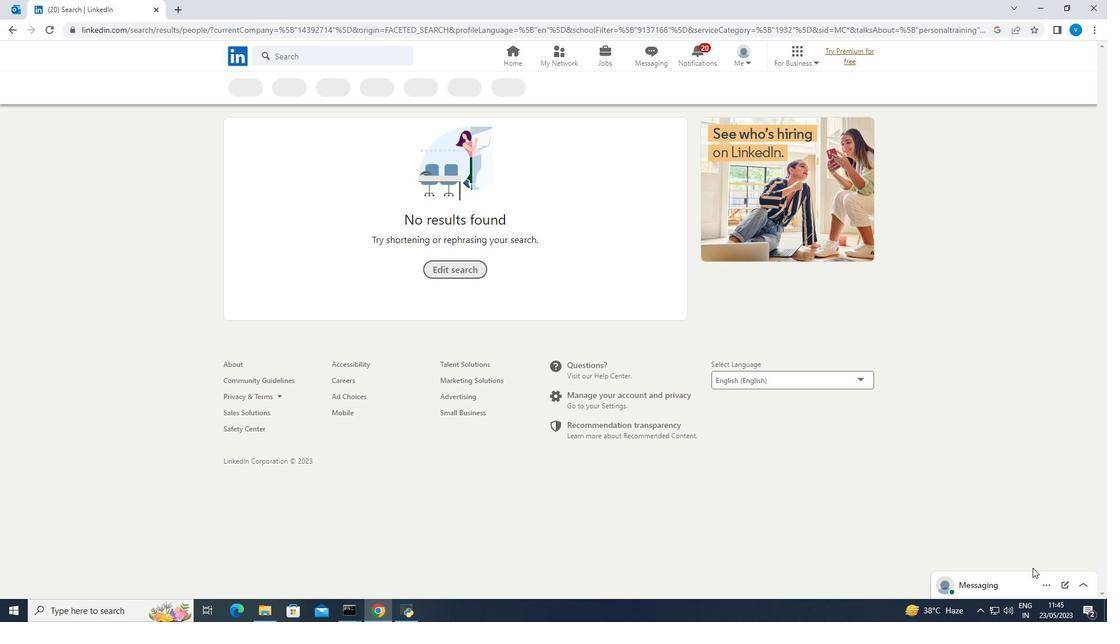 
